 Task: Find connections with filter location Seoni Mālwa with filter topic #jobsearching with filter profile language Potuguese with filter current company E-Solutions with filter school Bharati Vidyapeeth with filter industry Military and International Affairs with filter service category Virtual Assistance with filter keywords title Shipping and Receiving Staff
Action: Mouse moved to (480, 62)
Screenshot: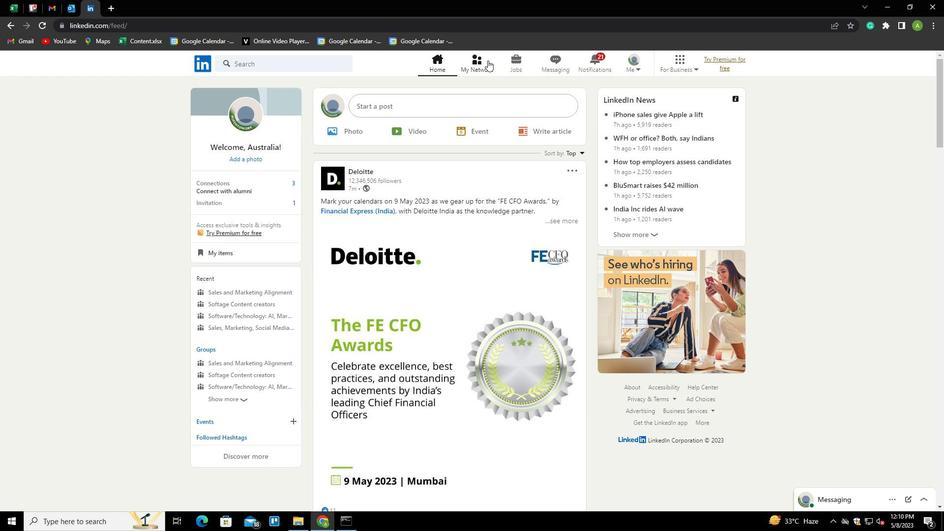
Action: Mouse pressed left at (480, 62)
Screenshot: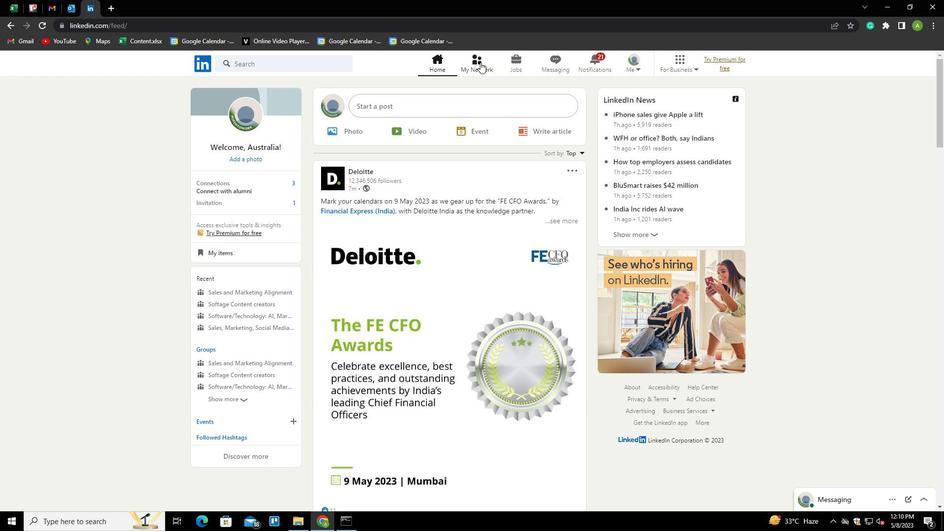 
Action: Mouse moved to (253, 118)
Screenshot: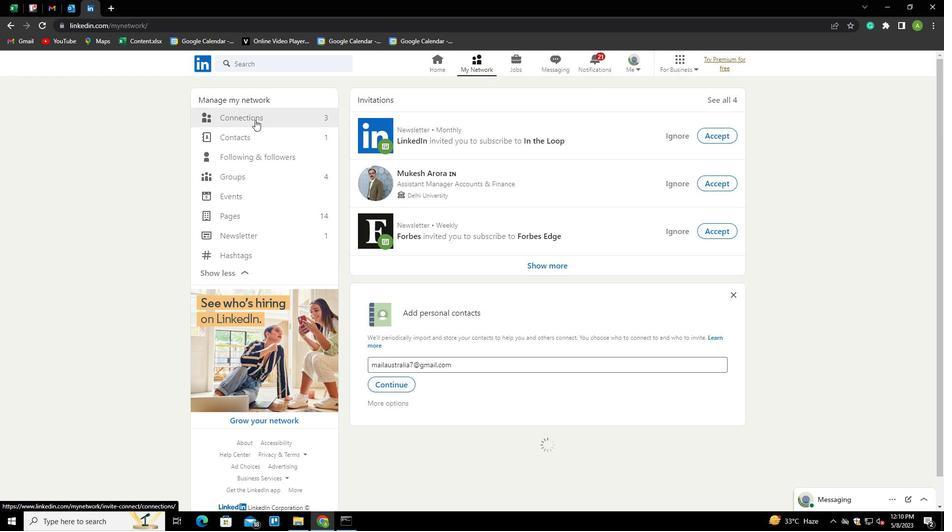 
Action: Mouse pressed left at (253, 118)
Screenshot: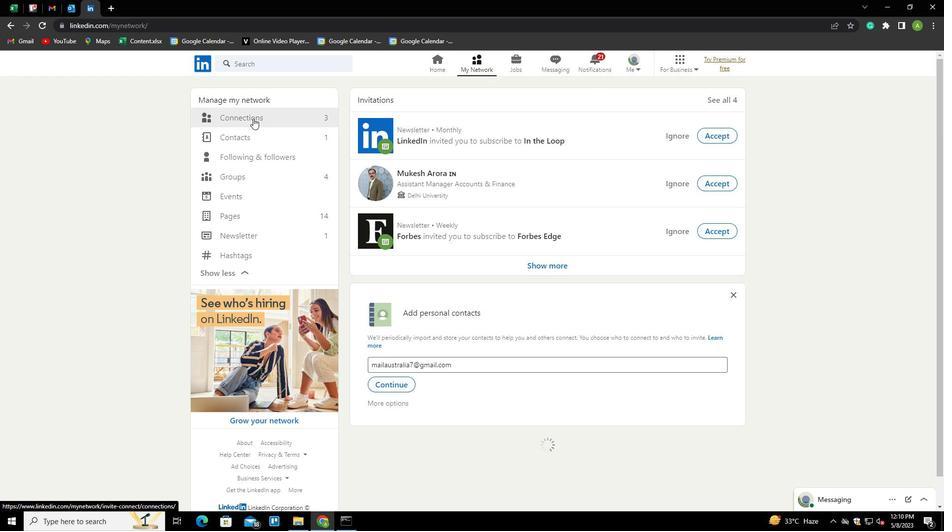 
Action: Mouse moved to (530, 118)
Screenshot: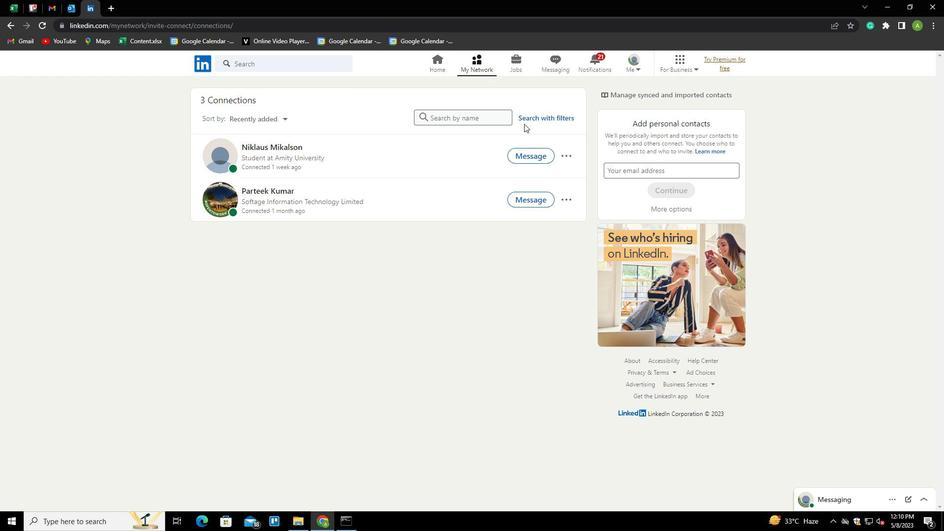 
Action: Mouse pressed left at (530, 118)
Screenshot: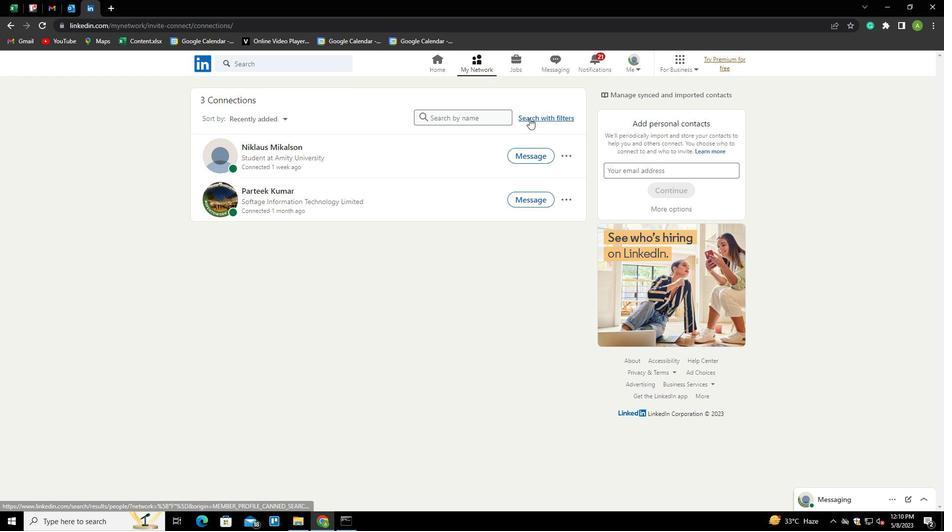 
Action: Mouse moved to (503, 93)
Screenshot: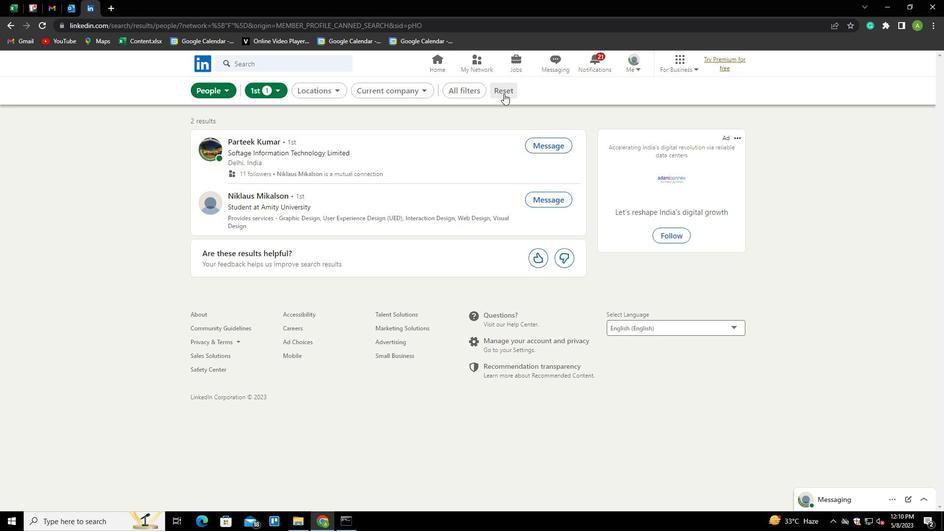 
Action: Mouse pressed left at (503, 93)
Screenshot: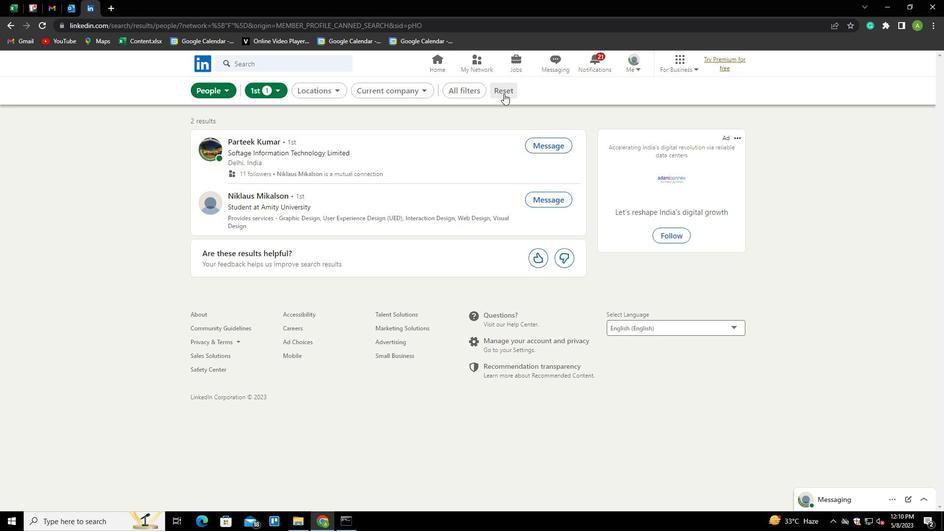
Action: Mouse moved to (490, 93)
Screenshot: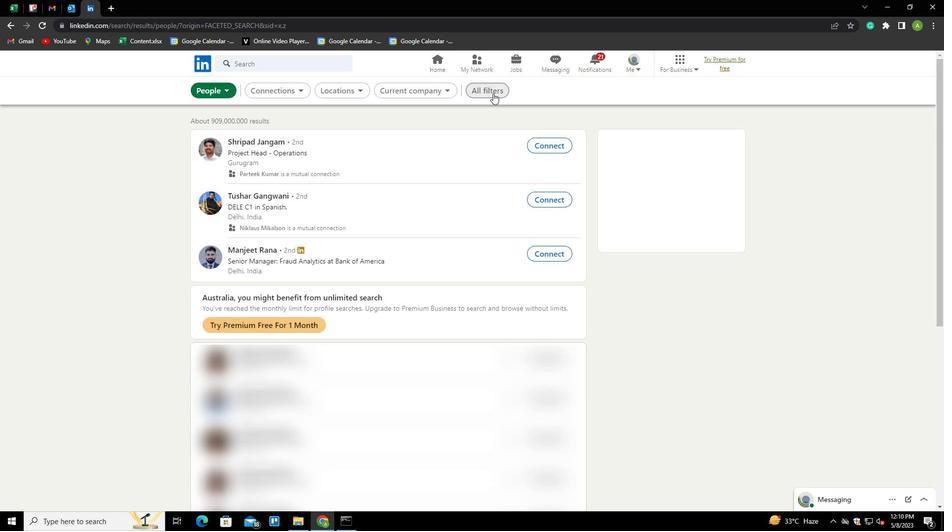 
Action: Mouse pressed left at (490, 93)
Screenshot: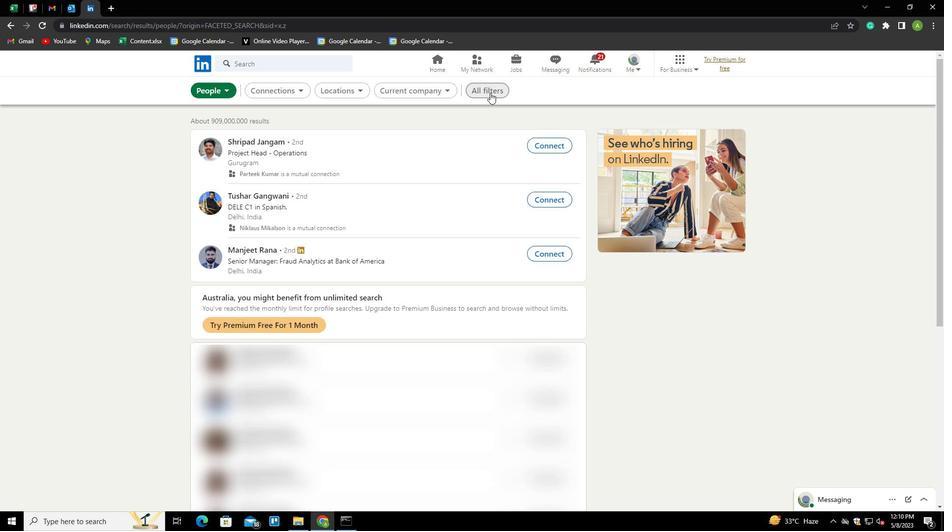 
Action: Mouse moved to (839, 288)
Screenshot: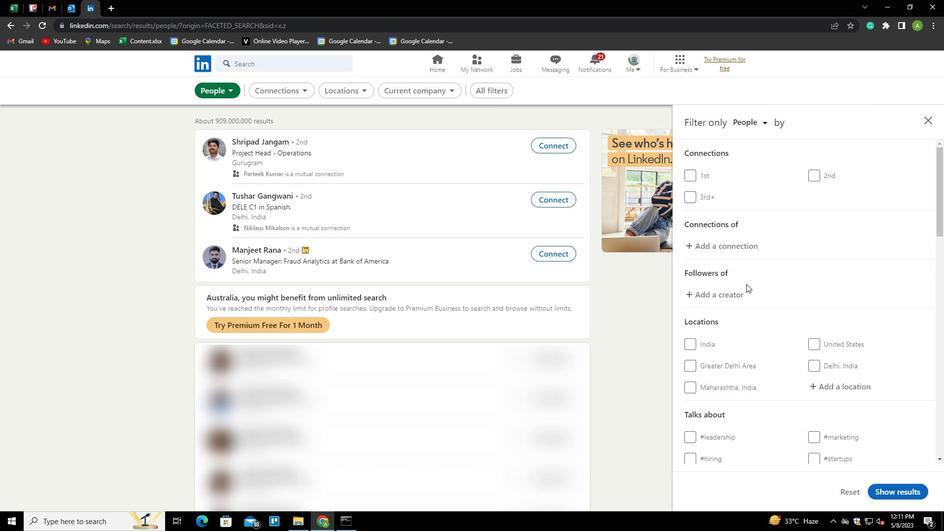 
Action: Mouse scrolled (839, 287) with delta (0, 0)
Screenshot: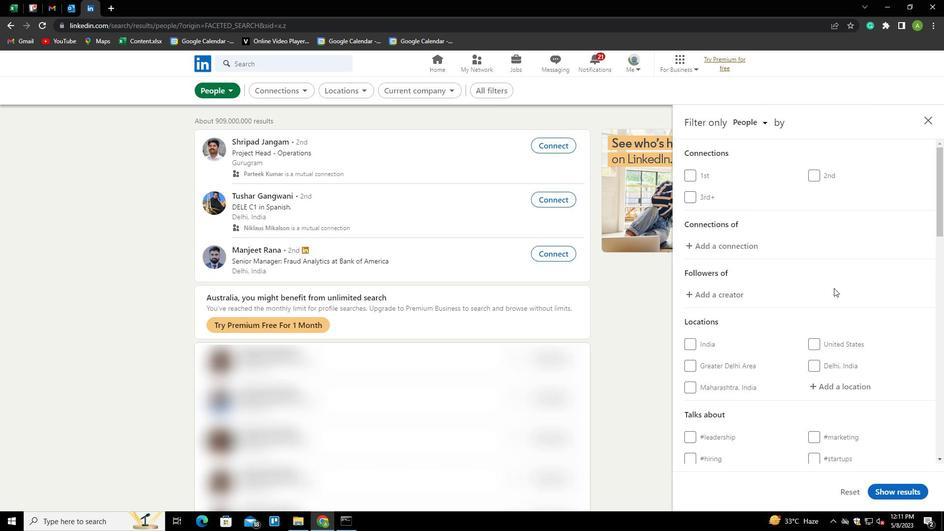 
Action: Mouse scrolled (839, 287) with delta (0, 0)
Screenshot: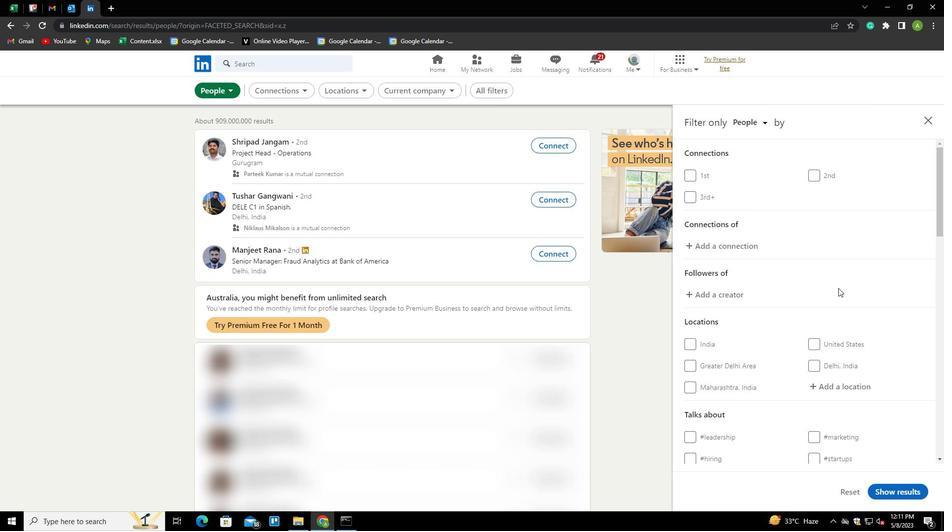 
Action: Mouse moved to (837, 291)
Screenshot: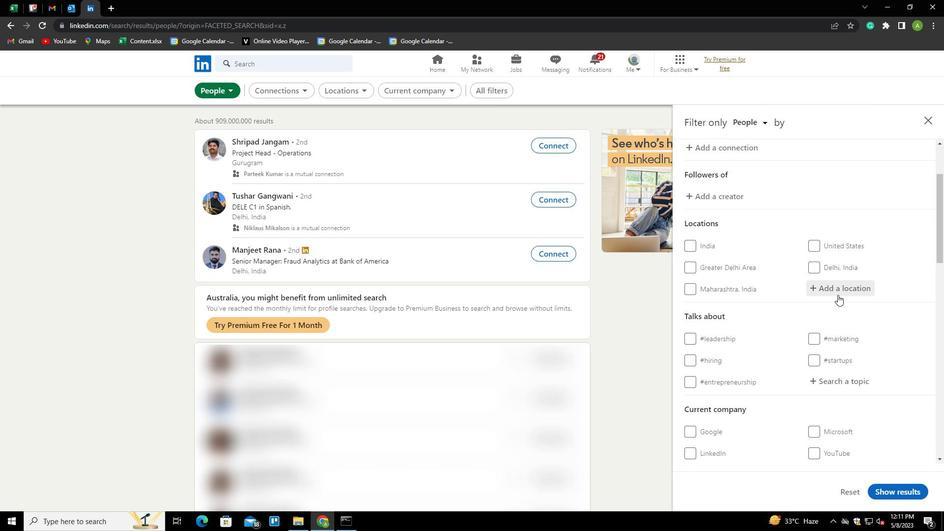 
Action: Mouse pressed left at (837, 291)
Screenshot: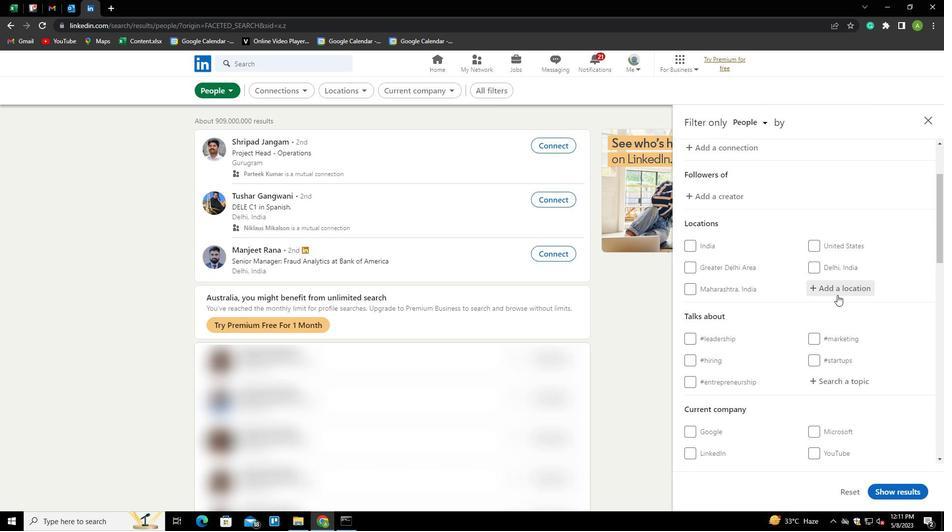 
Action: Key pressed <Key.shift>SEONI<Key.space><Key.shift>MALWA<Key.down><Key.enter>
Screenshot: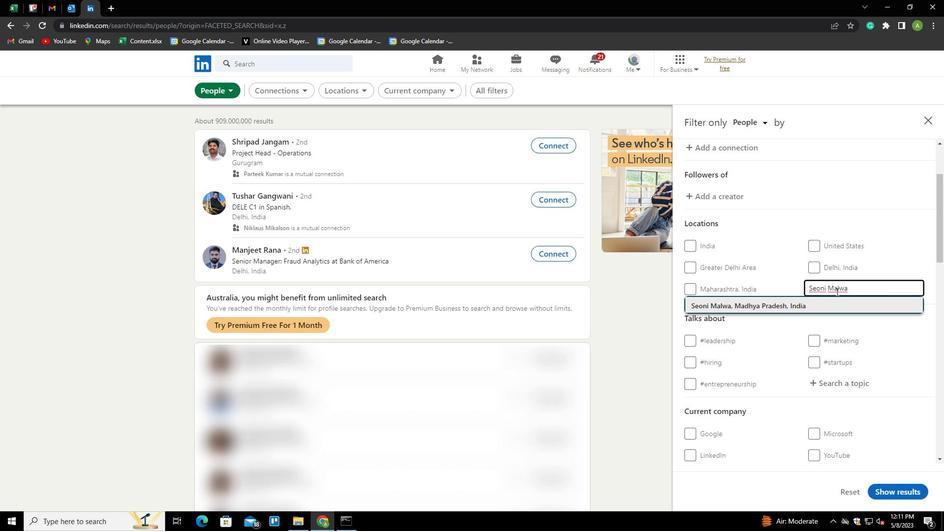 
Action: Mouse scrolled (837, 291) with delta (0, 0)
Screenshot: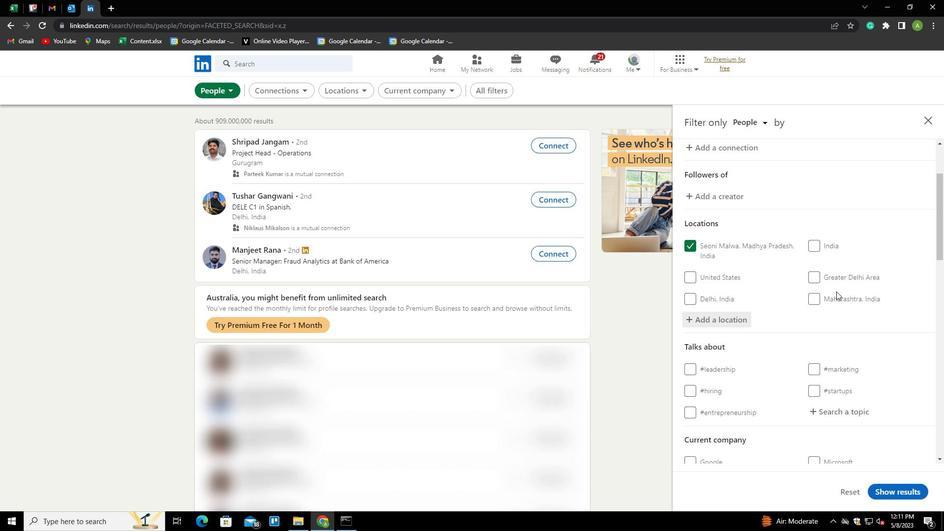 
Action: Mouse scrolled (837, 291) with delta (0, 0)
Screenshot: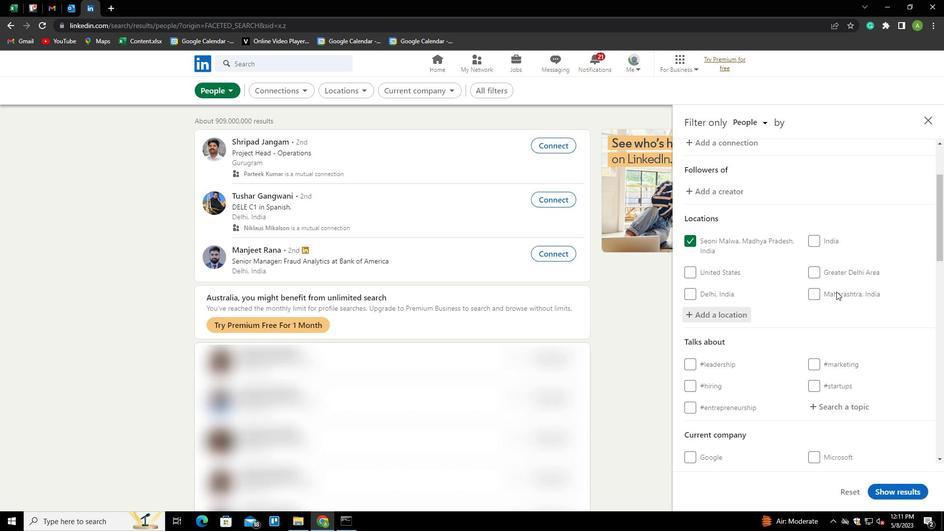 
Action: Mouse moved to (828, 311)
Screenshot: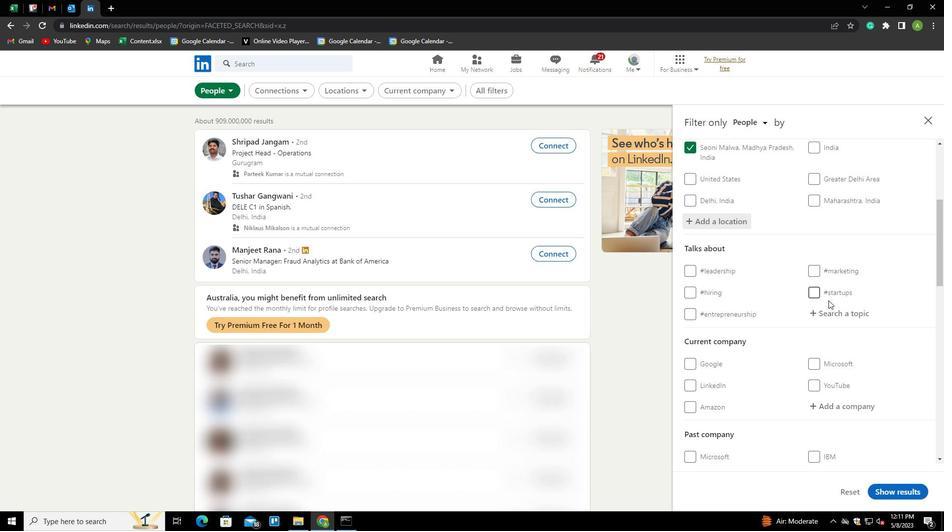 
Action: Mouse pressed left at (828, 311)
Screenshot: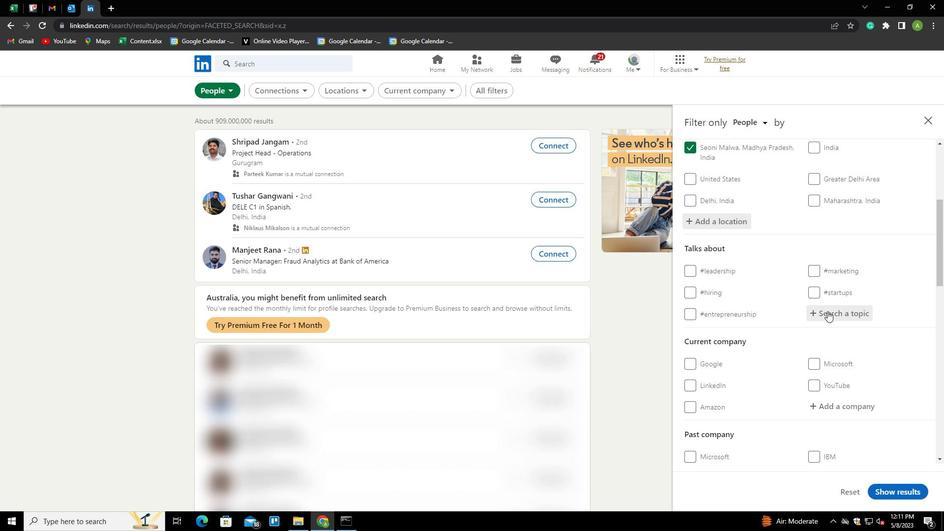
Action: Key pressed JOBSEARCHING<Key.down><Key.enter>
Screenshot: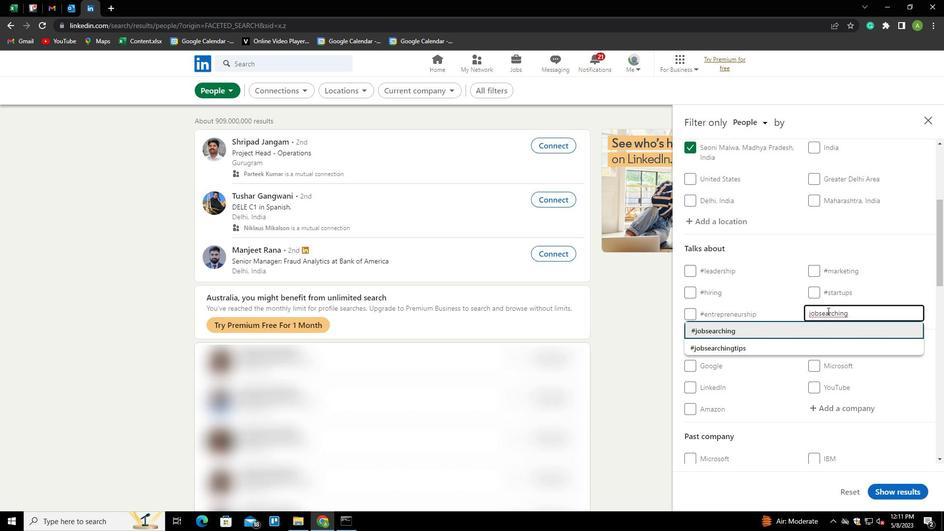 
Action: Mouse moved to (828, 312)
Screenshot: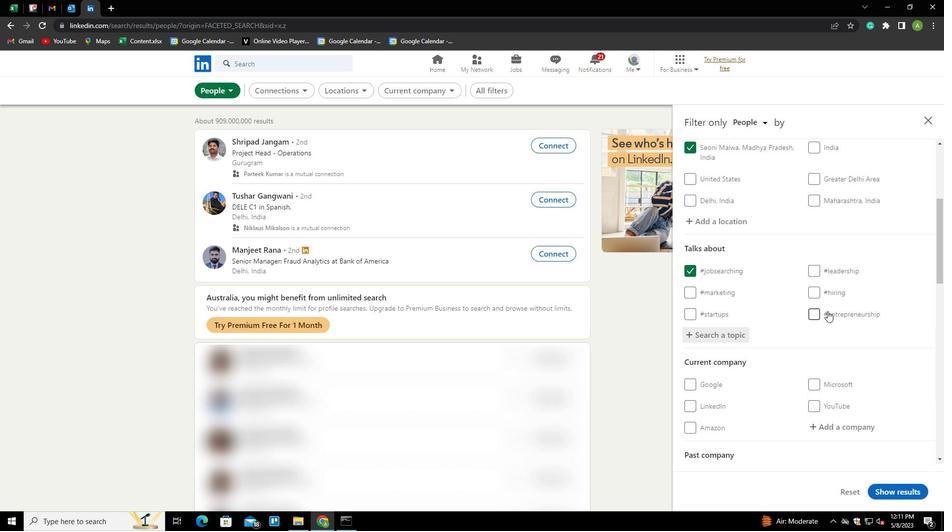 
Action: Mouse scrolled (828, 312) with delta (0, 0)
Screenshot: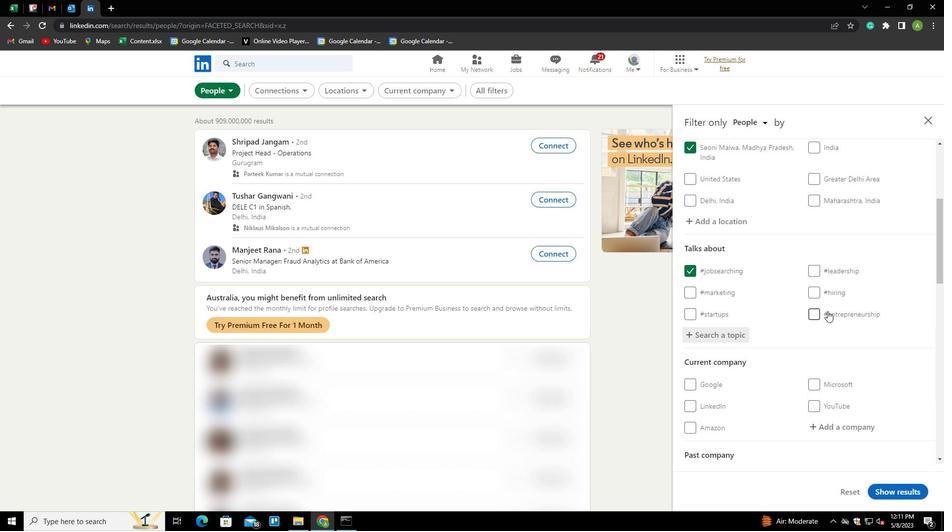 
Action: Mouse scrolled (828, 312) with delta (0, 0)
Screenshot: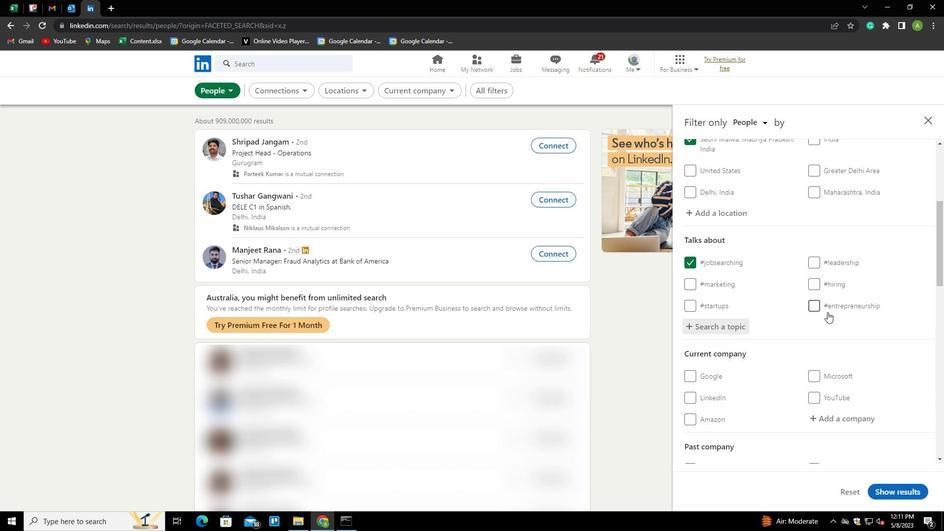 
Action: Mouse scrolled (828, 312) with delta (0, 0)
Screenshot: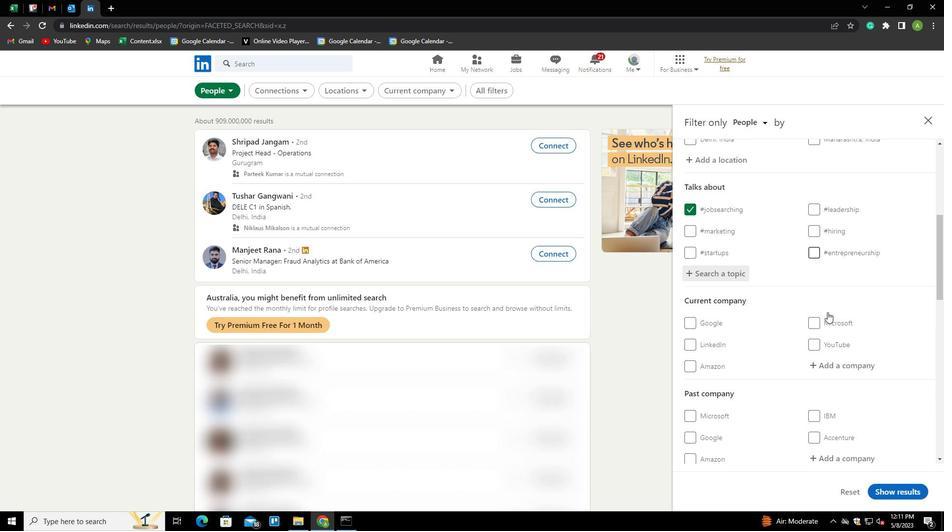 
Action: Mouse scrolled (828, 312) with delta (0, 0)
Screenshot: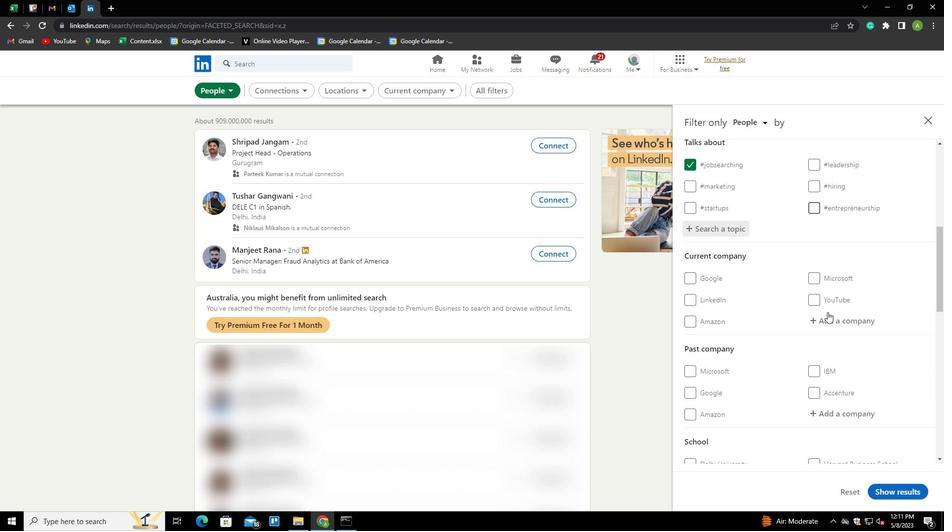 
Action: Mouse scrolled (828, 312) with delta (0, 0)
Screenshot: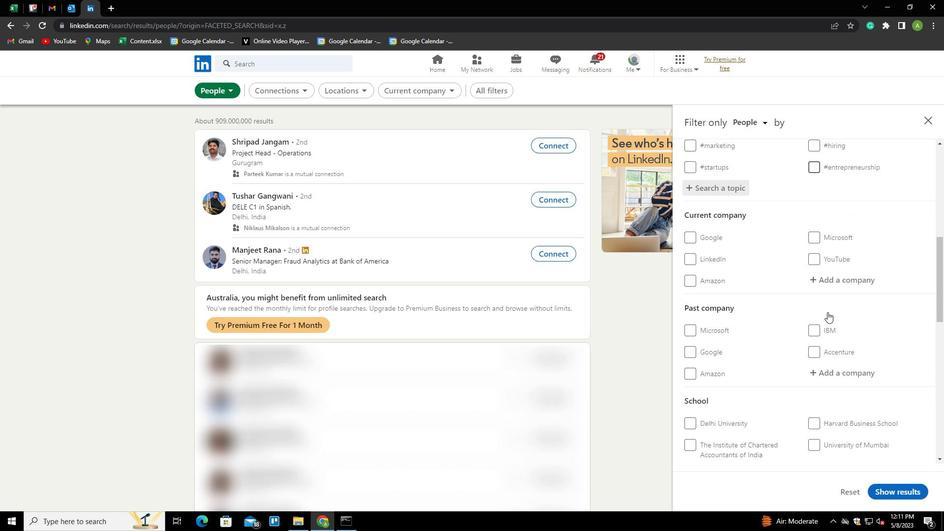 
Action: Mouse scrolled (828, 312) with delta (0, 0)
Screenshot: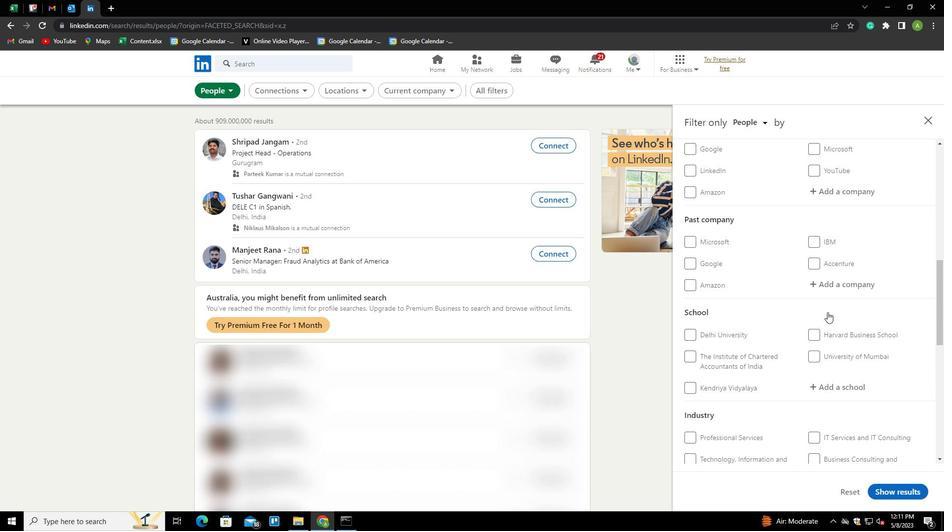 
Action: Mouse scrolled (828, 312) with delta (0, 0)
Screenshot: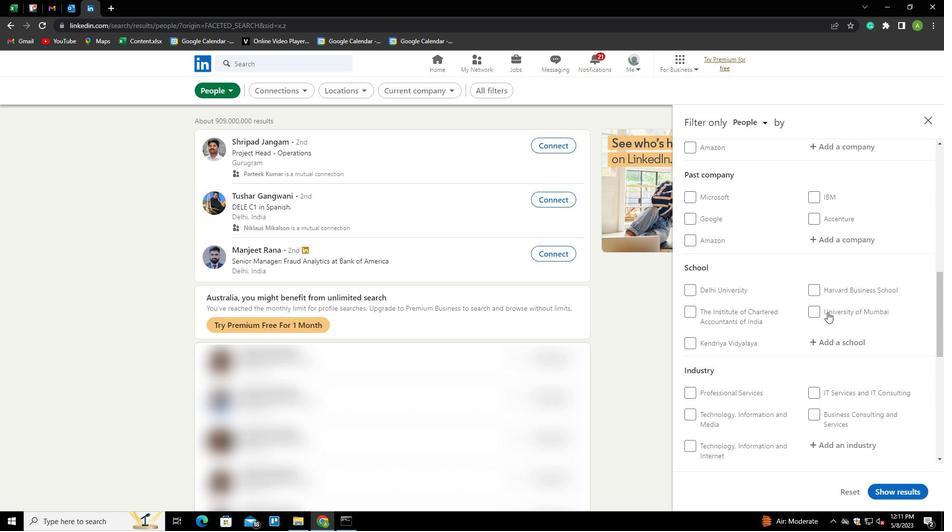 
Action: Mouse scrolled (828, 312) with delta (0, 0)
Screenshot: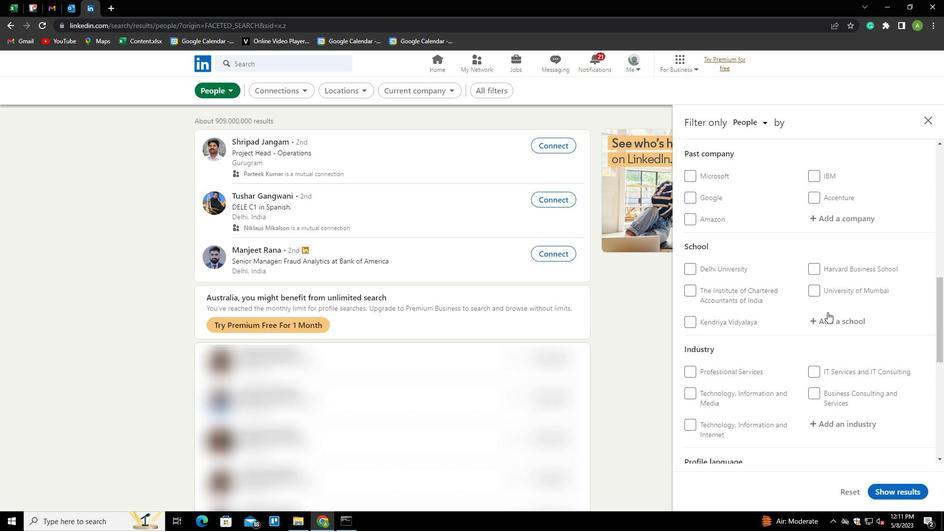 
Action: Mouse scrolled (828, 312) with delta (0, 0)
Screenshot: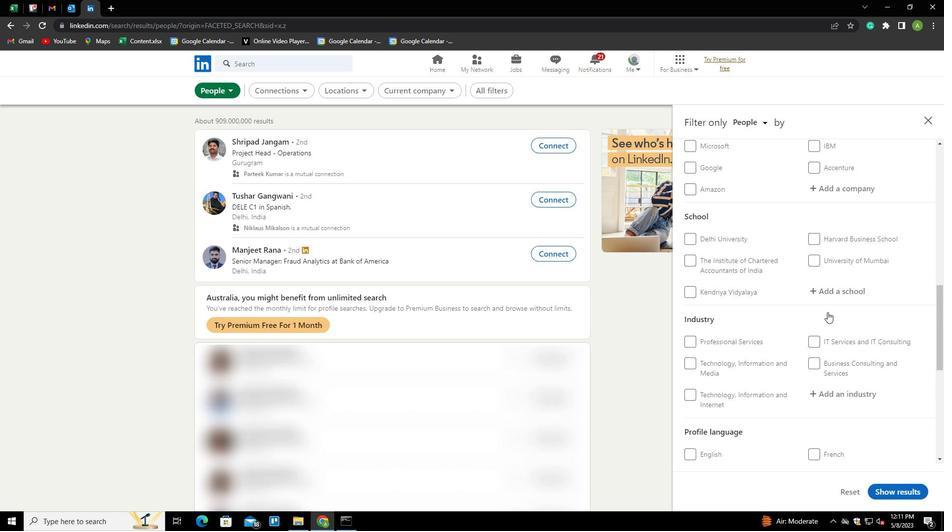 
Action: Mouse moved to (824, 363)
Screenshot: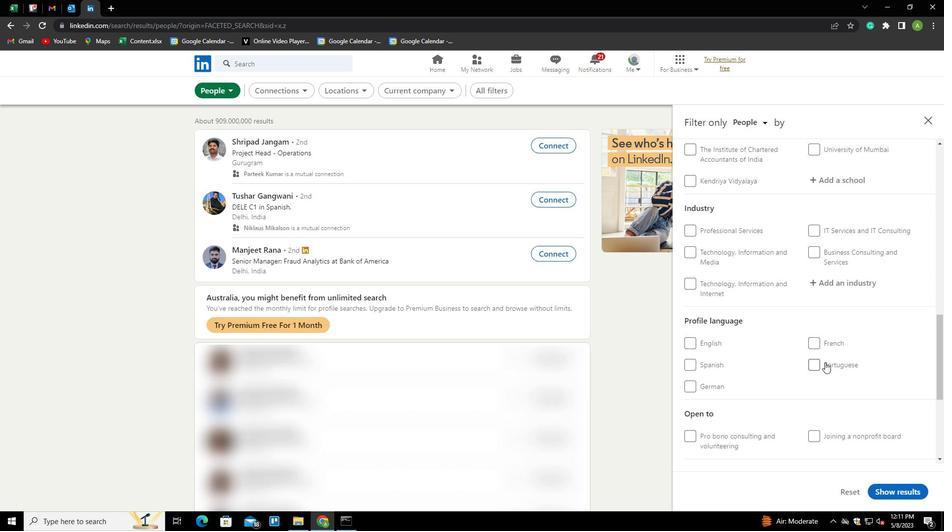 
Action: Mouse pressed left at (824, 363)
Screenshot: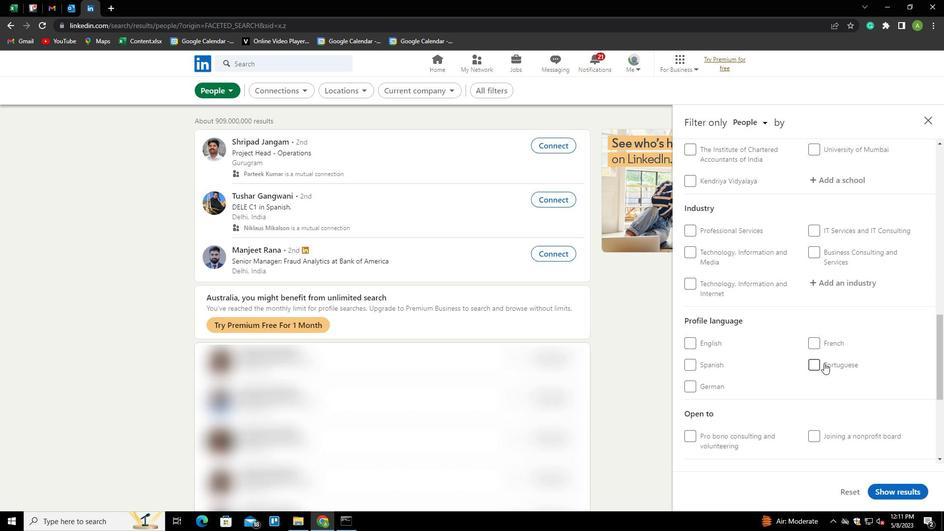 
Action: Mouse moved to (838, 353)
Screenshot: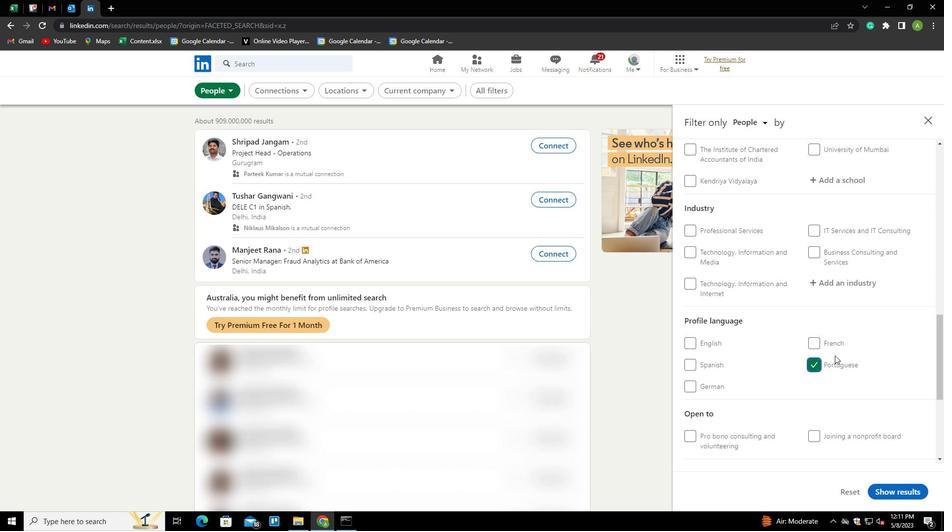 
Action: Mouse scrolled (838, 353) with delta (0, 0)
Screenshot: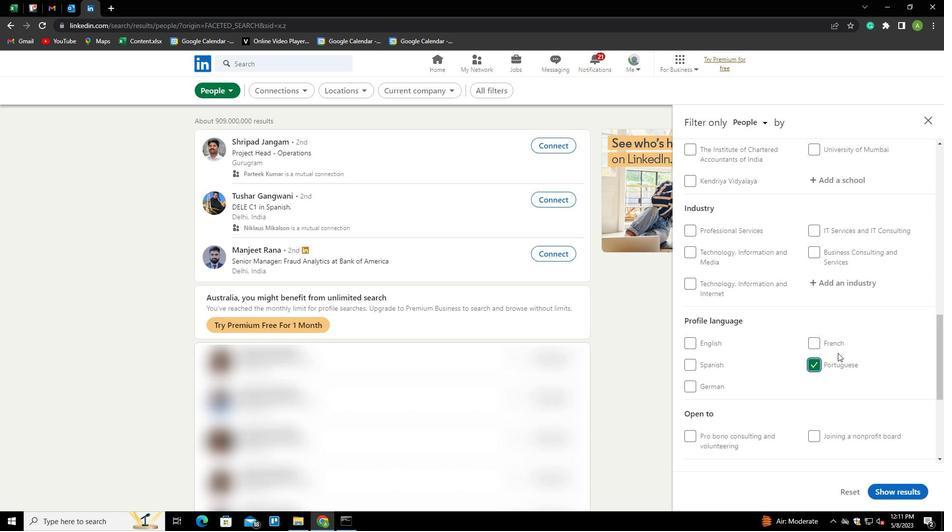 
Action: Mouse scrolled (838, 353) with delta (0, 0)
Screenshot: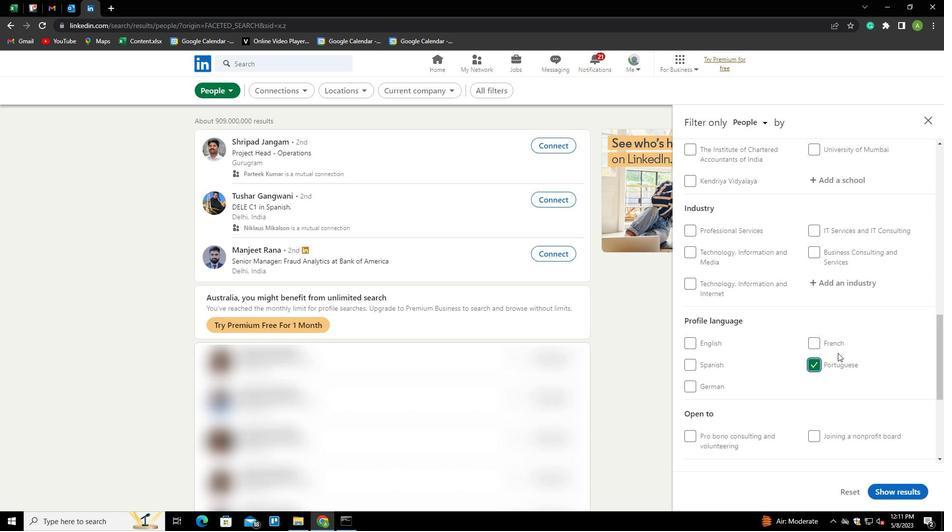 
Action: Mouse scrolled (838, 353) with delta (0, 0)
Screenshot: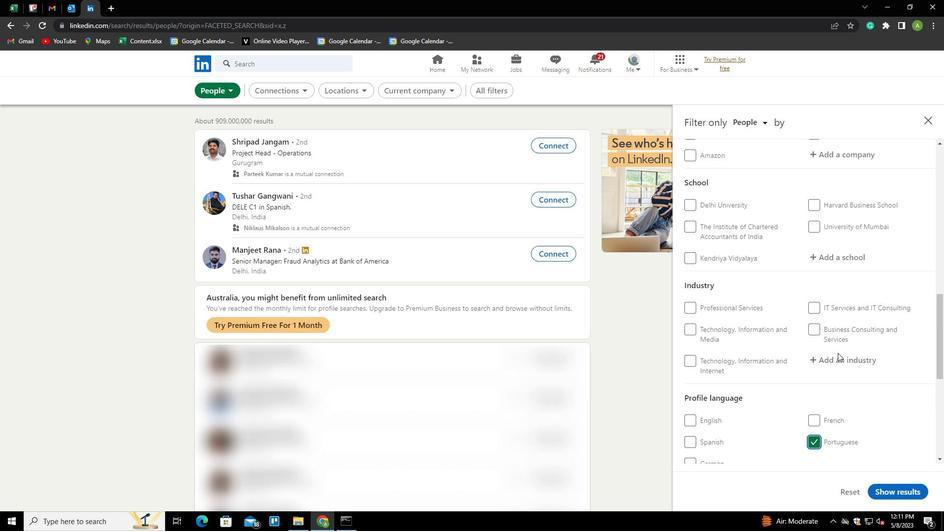
Action: Mouse scrolled (838, 353) with delta (0, 0)
Screenshot: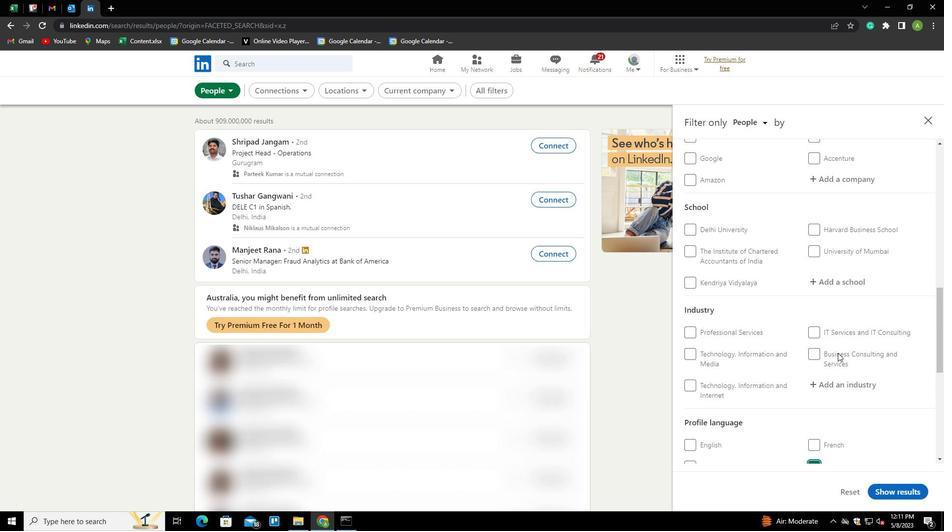 
Action: Mouse scrolled (838, 353) with delta (0, 0)
Screenshot: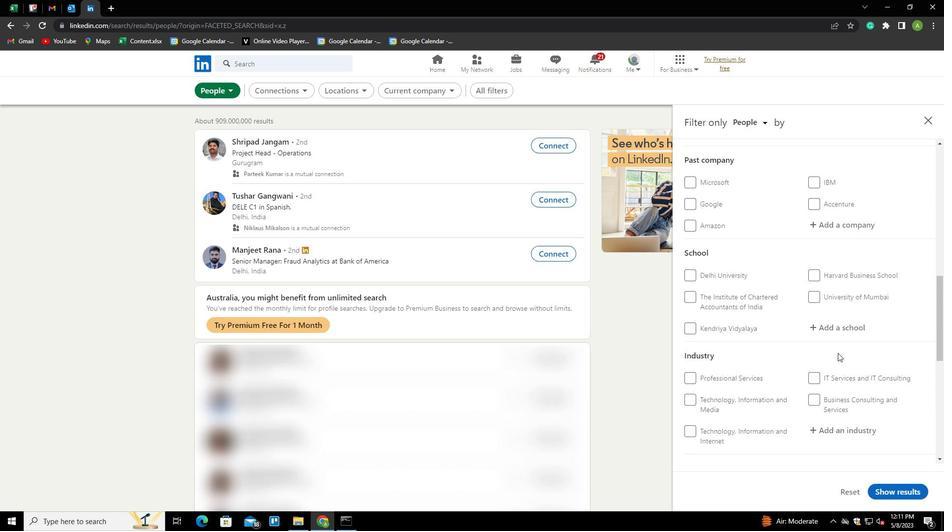 
Action: Mouse scrolled (838, 353) with delta (0, 0)
Screenshot: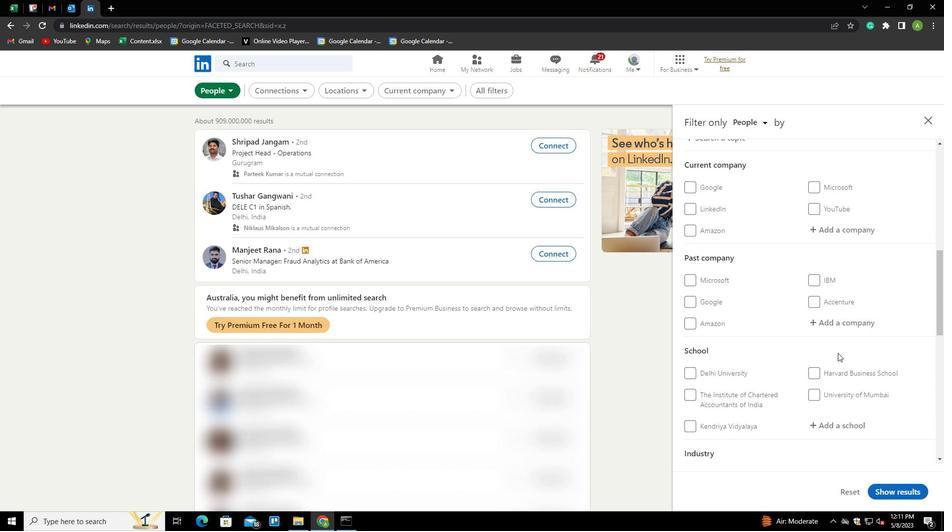 
Action: Mouse moved to (845, 282)
Screenshot: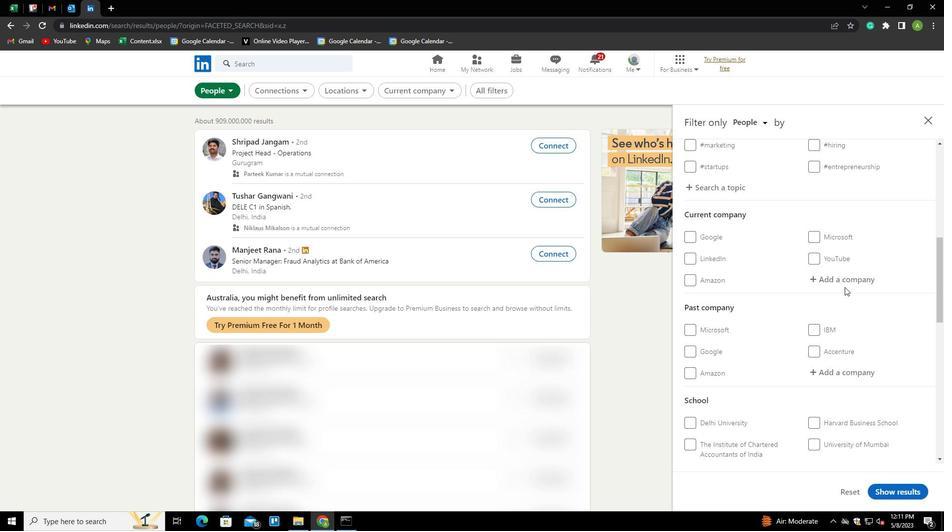 
Action: Mouse pressed left at (845, 282)
Screenshot: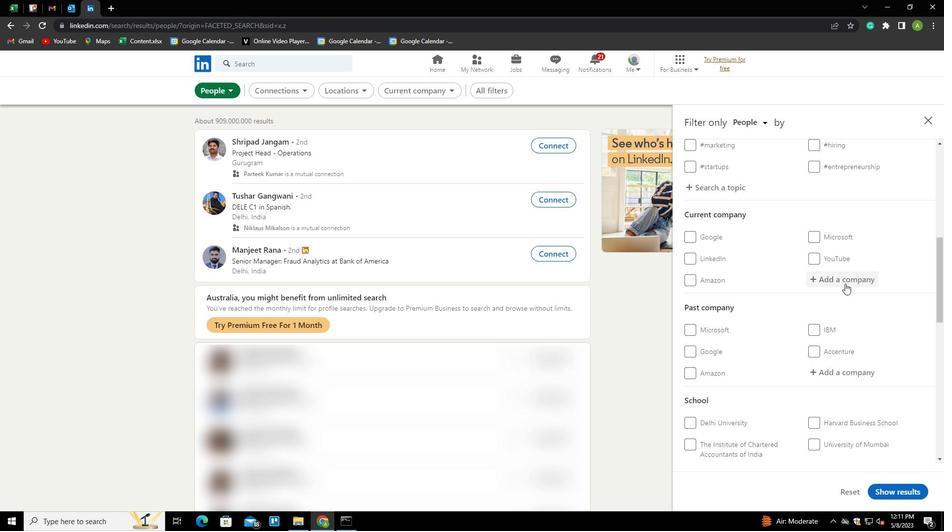 
Action: Key pressed <Key.shift>E-<Key.shift>SOLUTI<Key.down><Key.enter>
Screenshot: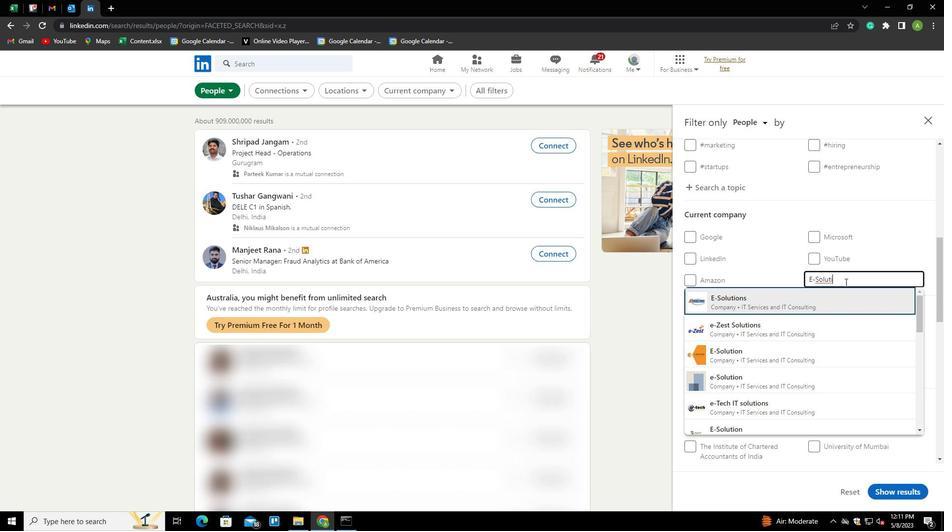 
Action: Mouse scrolled (845, 281) with delta (0, 0)
Screenshot: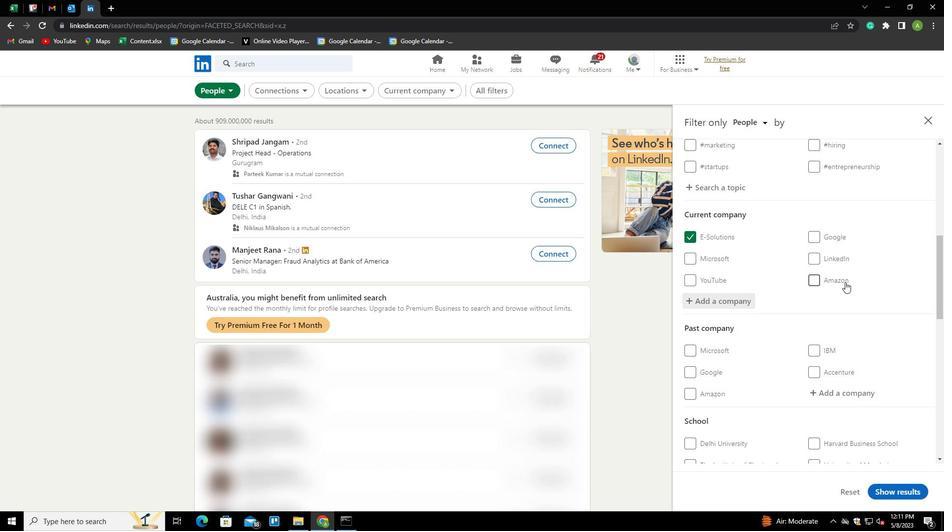 
Action: Mouse scrolled (845, 281) with delta (0, 0)
Screenshot: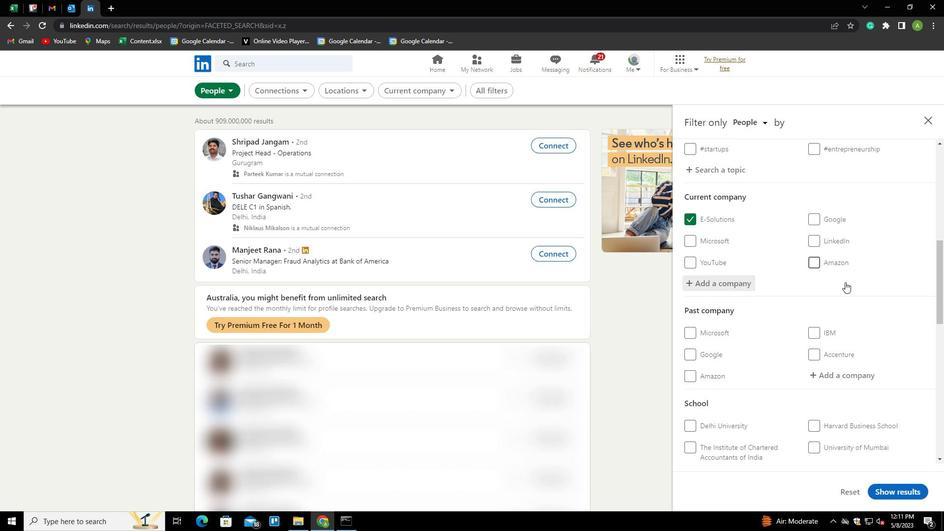 
Action: Mouse scrolled (845, 281) with delta (0, 0)
Screenshot: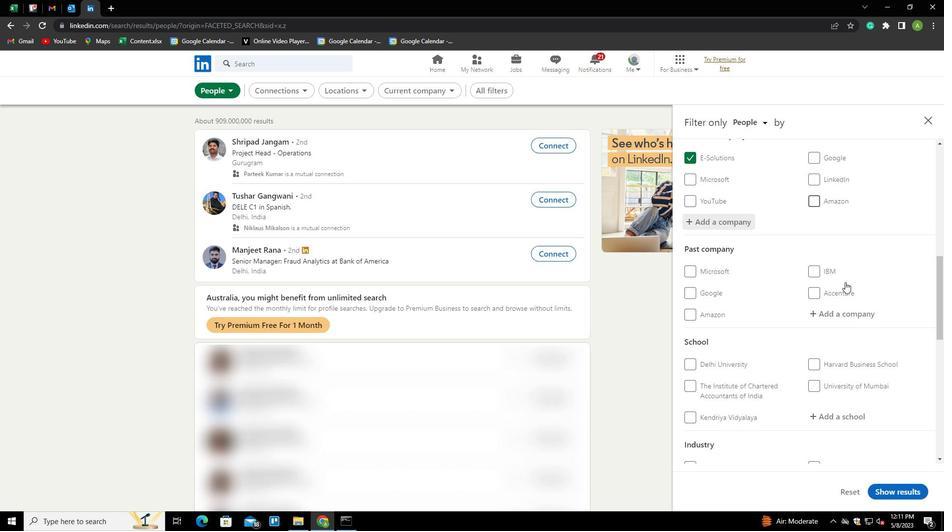 
Action: Mouse moved to (840, 350)
Screenshot: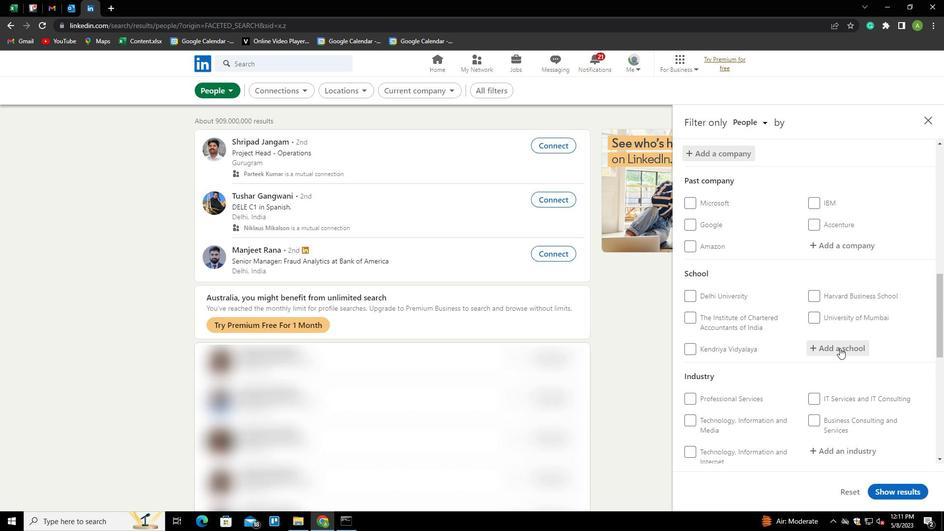 
Action: Mouse pressed left at (840, 350)
Screenshot: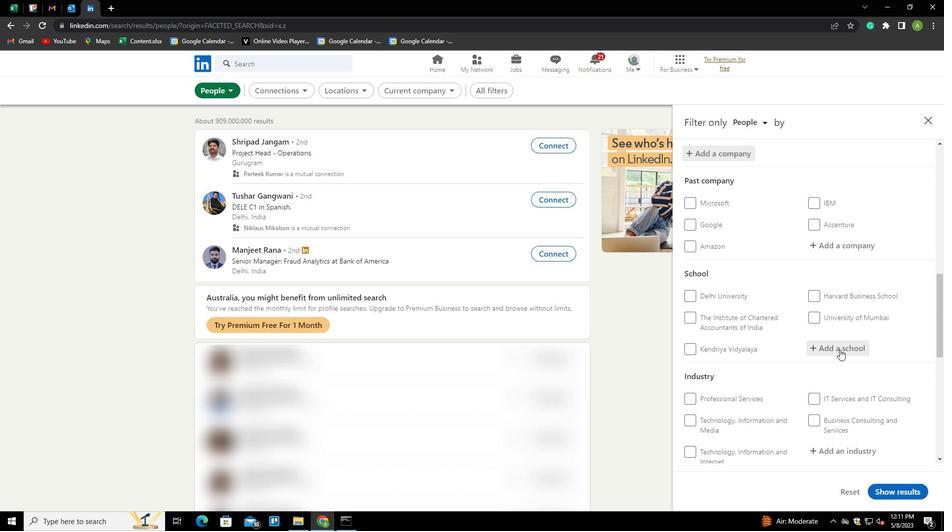 
Action: Mouse moved to (839, 350)
Screenshot: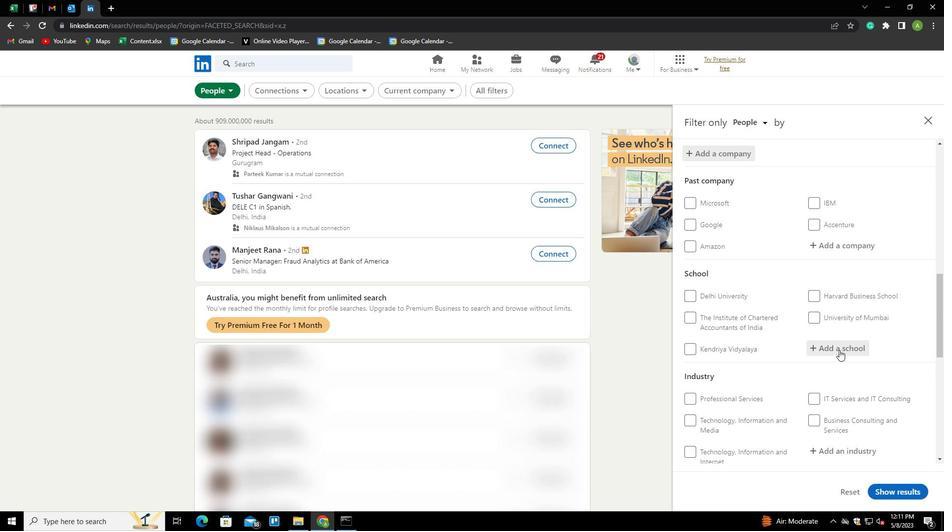 
Action: Key pressed <Key.shift>BAH<Key.backspace><Key.backspace><Key.backspace><Key.shift><Key.shift><Key.shift><Key.shift><Key.shift><Key.shift><Key.shift><Key.shift><Key.shift><Key.shift>BHARATI<Key.space><Key.shift><Key.shift><Key.shift><Key.shift><Key.shift><Key.shift><Key.shift><Key.shift><Key.shift><Key.shift><Key.shift><Key.shift><Key.shift><Key.shift><Key.shift><Key.shift><Key.shift><Key.shift><Key.shift><Key.shift><Key.shift><Key.shift><Key.shift><Key.shift><Key.shift><Key.shift><Key.shift><Key.shift><Key.shift>VIDYAPEETH<Key.down><Key.enter>
Screenshot: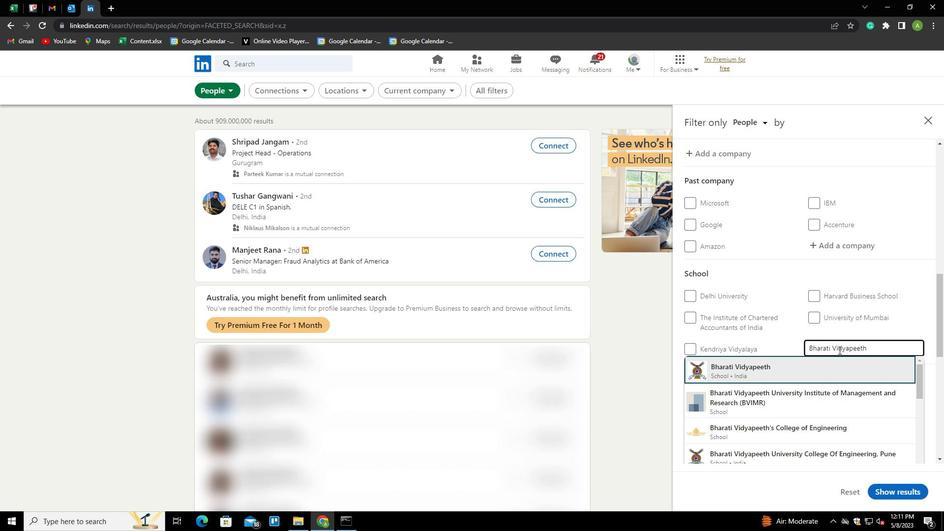 
Action: Mouse scrolled (839, 349) with delta (0, 0)
Screenshot: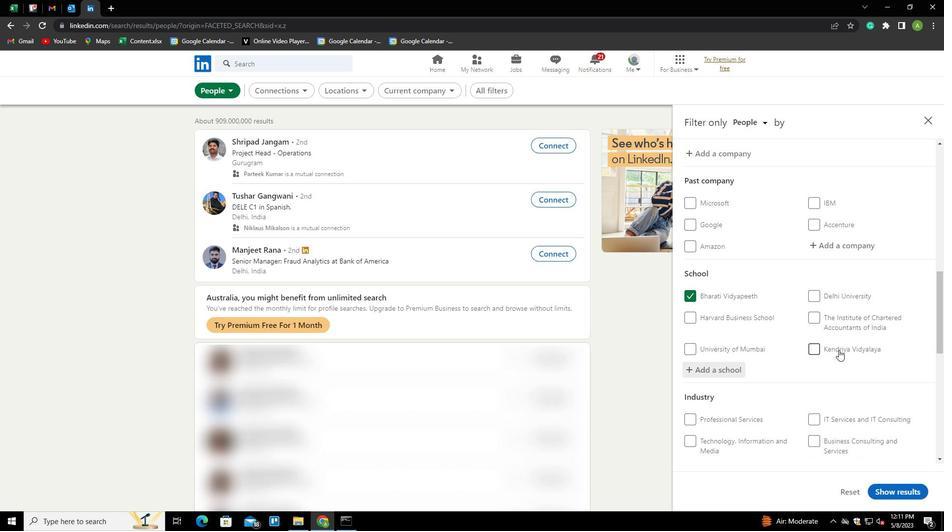 
Action: Mouse scrolled (839, 349) with delta (0, 0)
Screenshot: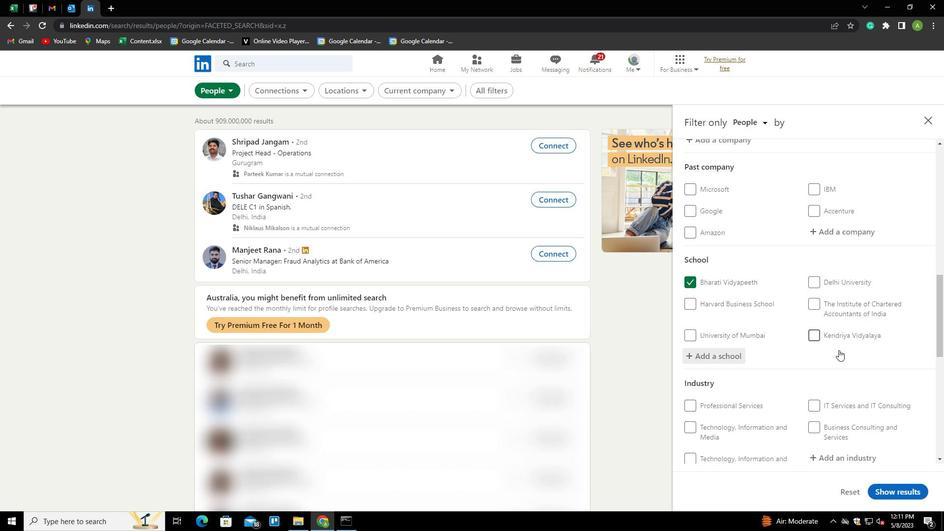 
Action: Mouse moved to (855, 372)
Screenshot: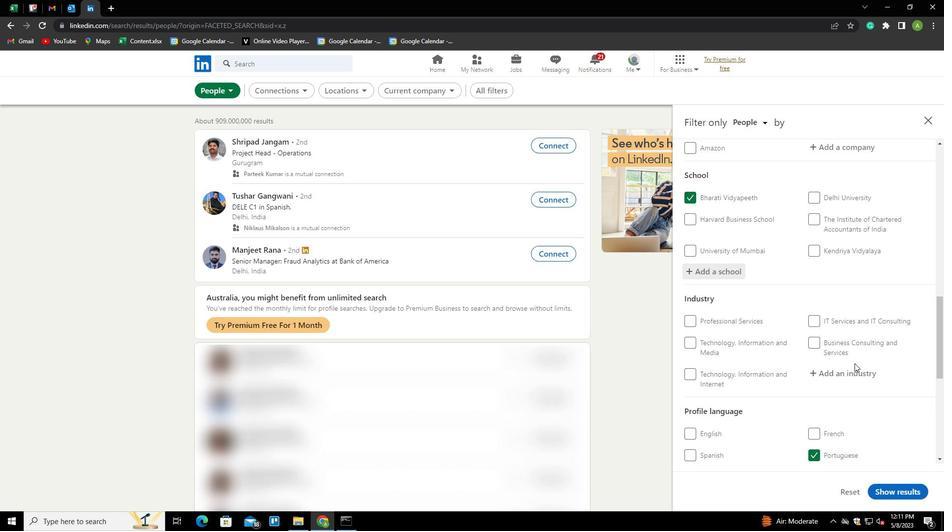 
Action: Mouse pressed left at (855, 372)
Screenshot: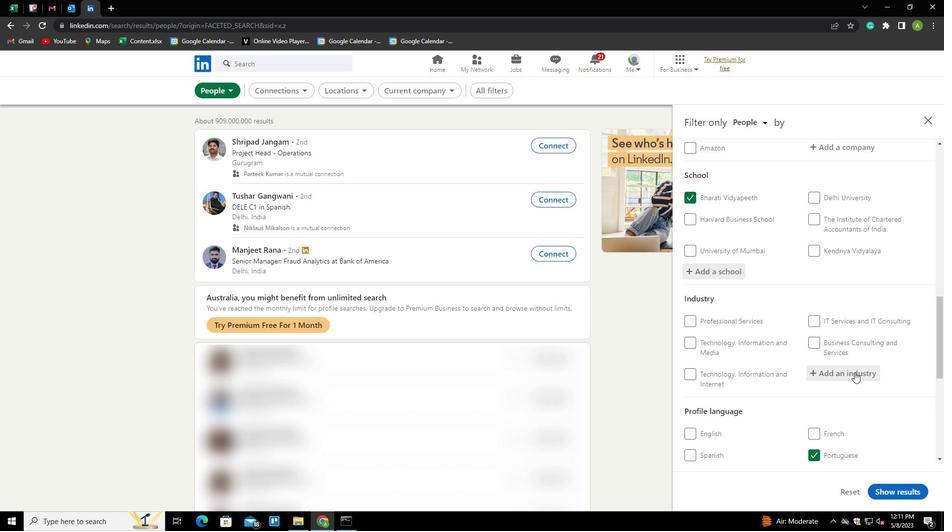 
Action: Mouse moved to (857, 371)
Screenshot: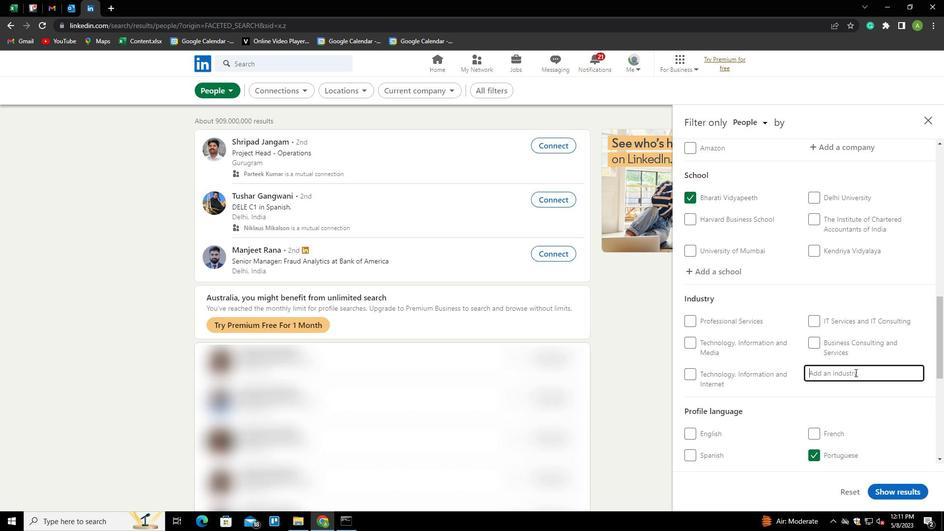 
Action: Key pressed <Key.shift>MILITARY<Key.down><Key.enter>
Screenshot: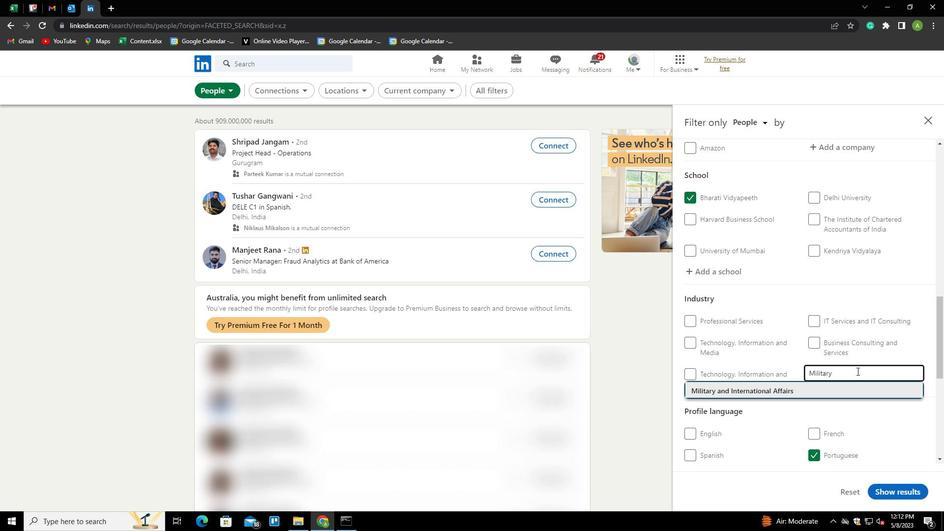 
Action: Mouse scrolled (857, 371) with delta (0, 0)
Screenshot: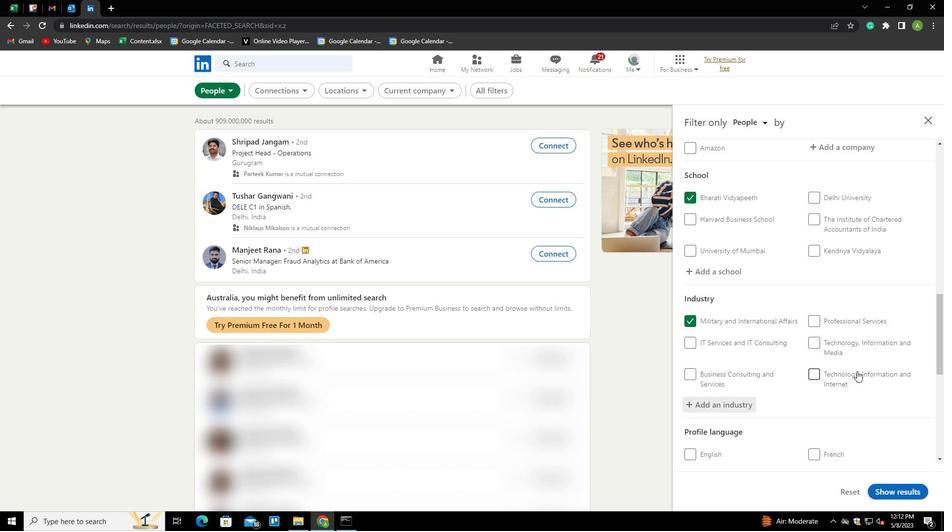 
Action: Mouse scrolled (857, 371) with delta (0, 0)
Screenshot: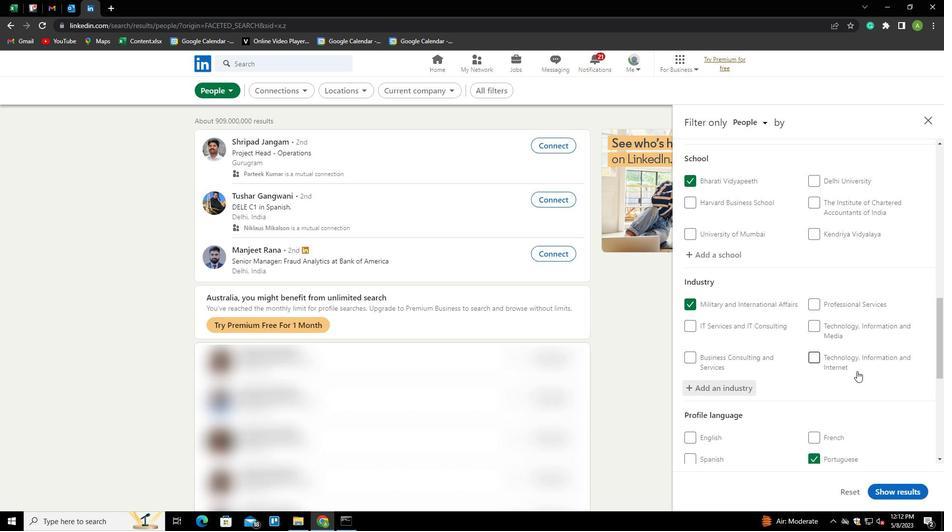 
Action: Mouse scrolled (857, 371) with delta (0, 0)
Screenshot: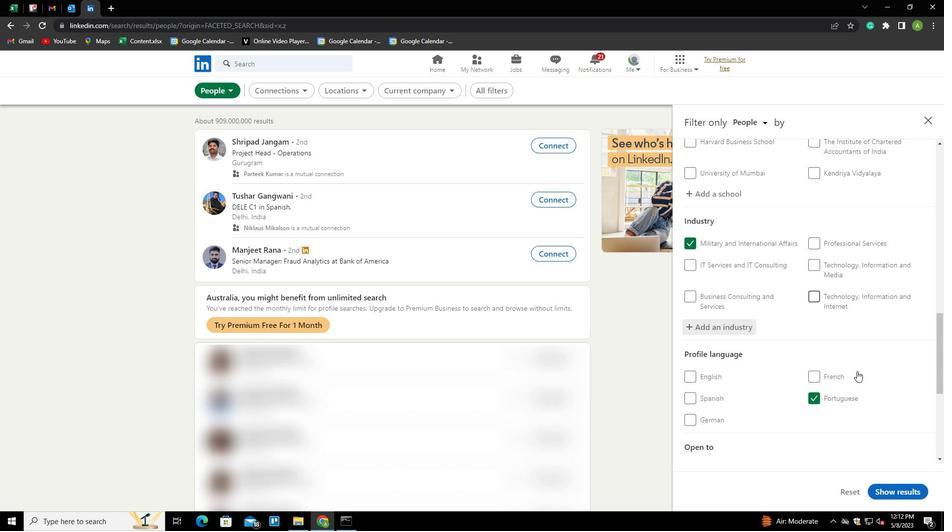 
Action: Mouse scrolled (857, 371) with delta (0, 0)
Screenshot: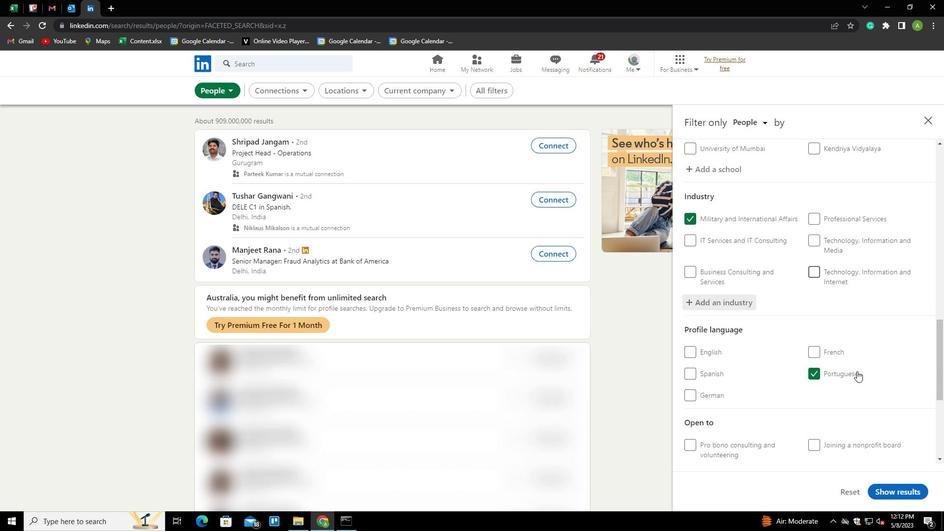 
Action: Mouse moved to (857, 371)
Screenshot: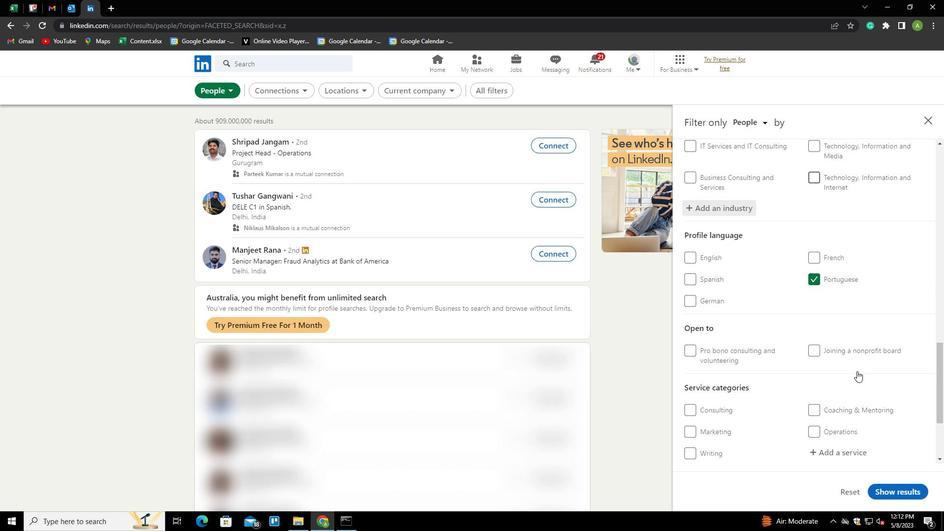 
Action: Mouse scrolled (857, 371) with delta (0, 0)
Screenshot: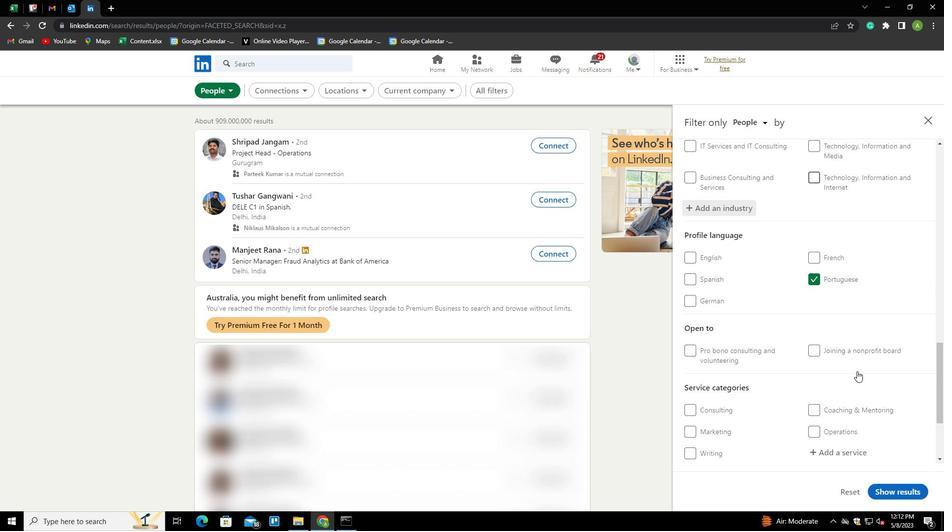 
Action: Mouse moved to (857, 371)
Screenshot: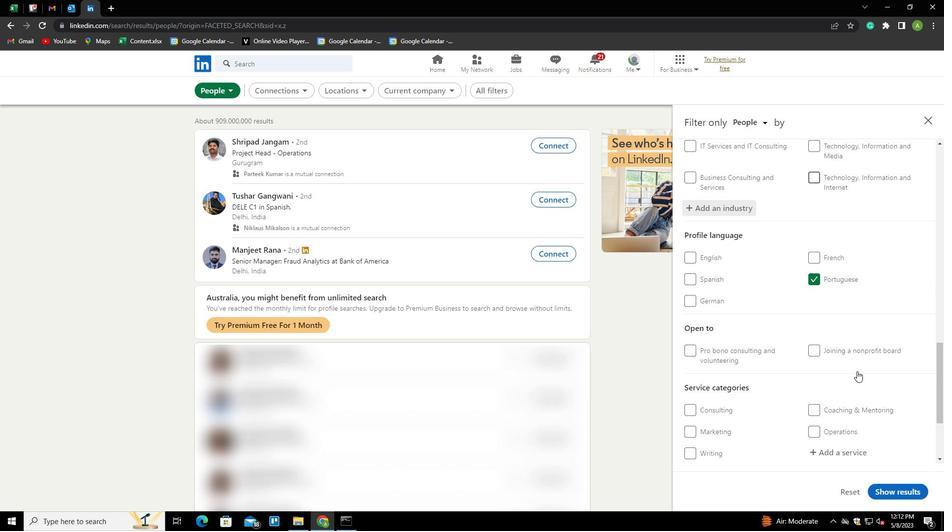 
Action: Mouse scrolled (857, 371) with delta (0, 0)
Screenshot: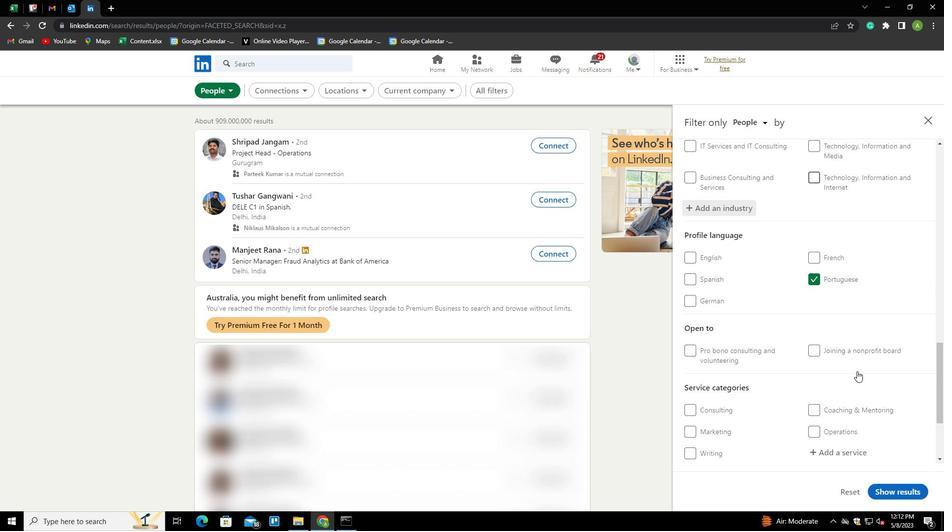 
Action: Mouse moved to (825, 356)
Screenshot: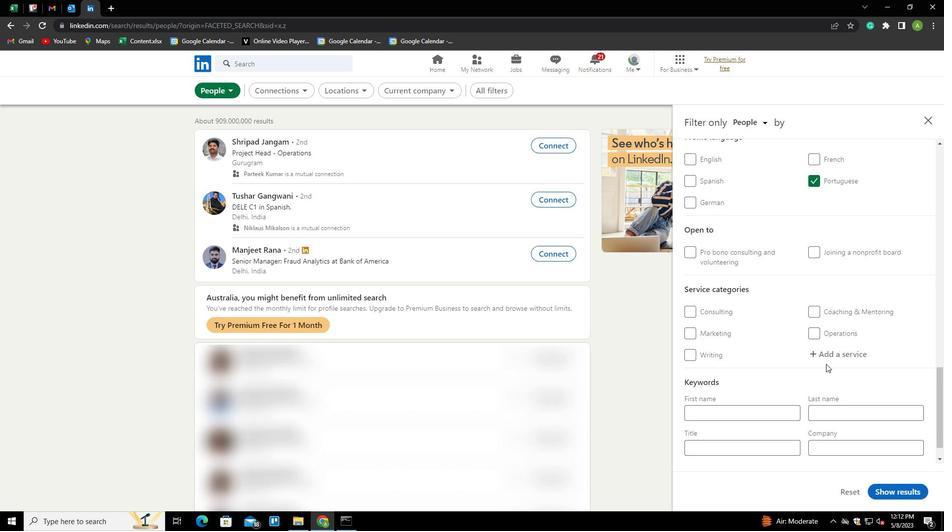 
Action: Mouse pressed left at (825, 356)
Screenshot: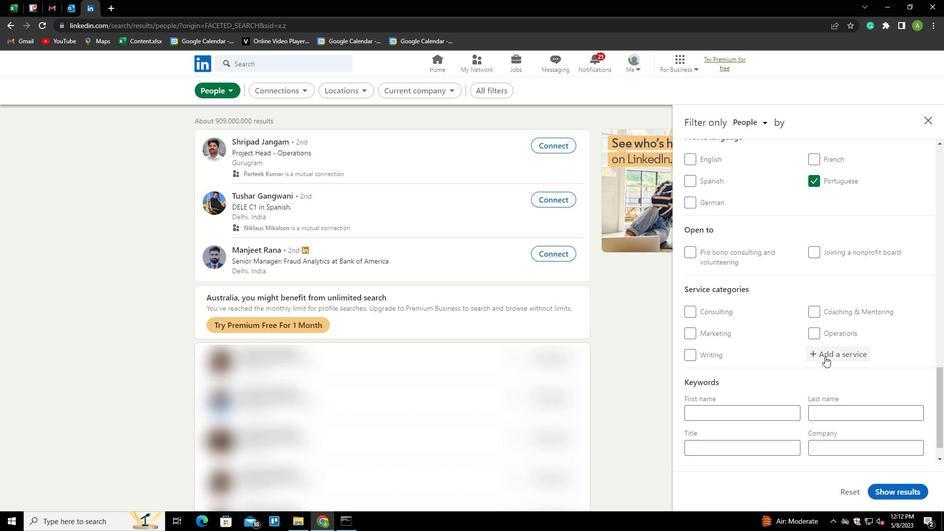 
Action: Key pressed <Key.shift><Key.shift><Key.shift><Key.shift><Key.shift><Key.shift><Key.shift><Key.shift><Key.shift><Key.shift><Key.shift><Key.shift><Key.shift><Key.shift><Key.shift><Key.shift><Key.shift><Key.shift><Key.shift><Key.shift><Key.shift><Key.shift><Key.shift><Key.shift><Key.shift><Key.shift><Key.shift><Key.shift><Key.shift><Key.shift><Key.shift><Key.shift><Key.shift><Key.shift><Key.shift><Key.shift><Key.shift><Key.shift><Key.shift><Key.shift><Key.shift><Key.shift><Key.shift><Key.shift><Key.shift><Key.shift><Key.shift><Key.shift><Key.shift><Key.shift><Key.shift><Key.shift><Key.shift><Key.shift><Key.shift><Key.shift><Key.shift><Key.shift><Key.shift><Key.shift><Key.shift><Key.shift><Key.shift><Key.shift><Key.shift><Key.shift>VIRTUAL<Key.space><Key.shift>ASSISTANCE<Key.down><Key.enter>
Screenshot: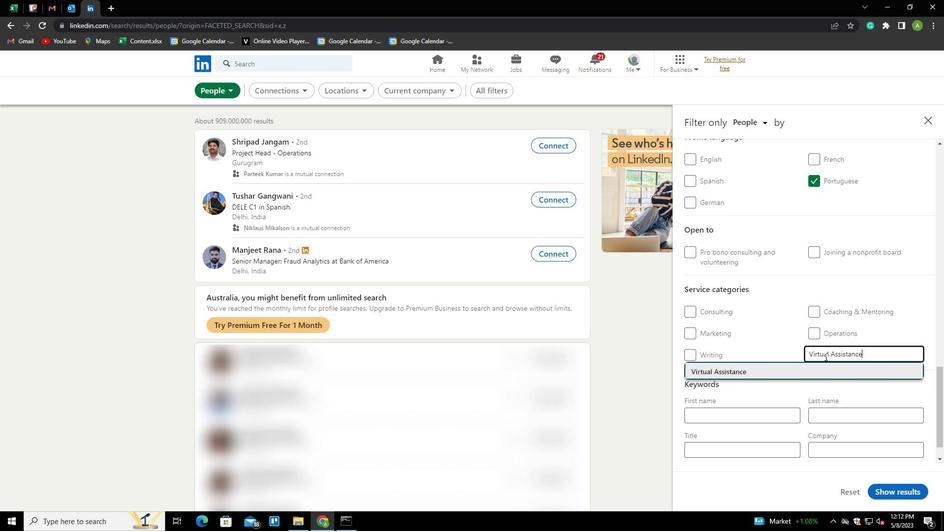 
Action: Mouse scrolled (825, 356) with delta (0, 0)
Screenshot: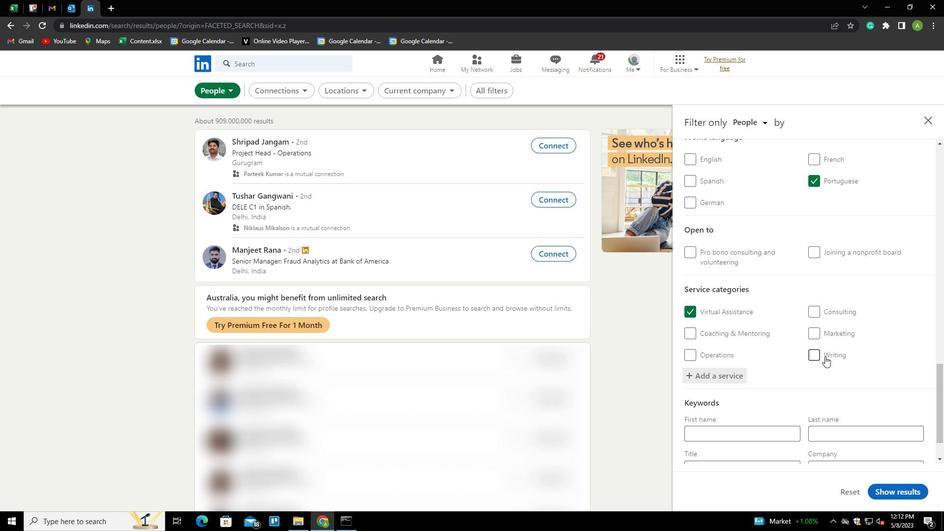 
Action: Mouse scrolled (825, 356) with delta (0, 0)
Screenshot: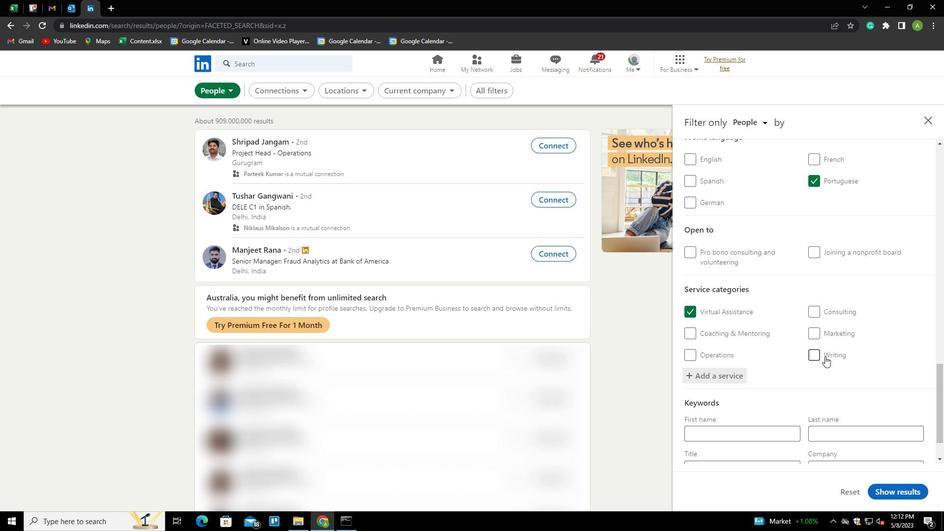 
Action: Mouse scrolled (825, 356) with delta (0, 0)
Screenshot: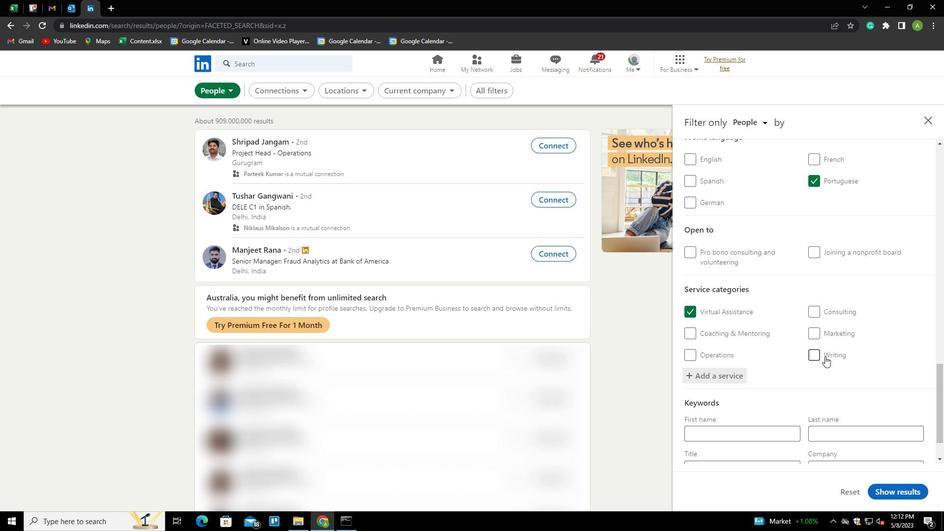 
Action: Mouse scrolled (825, 356) with delta (0, 0)
Screenshot: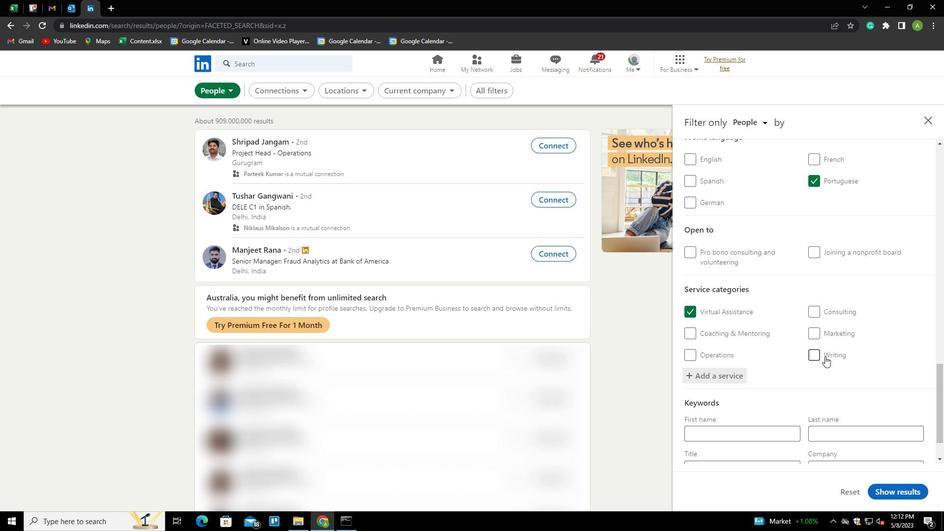 
Action: Mouse moved to (767, 422)
Screenshot: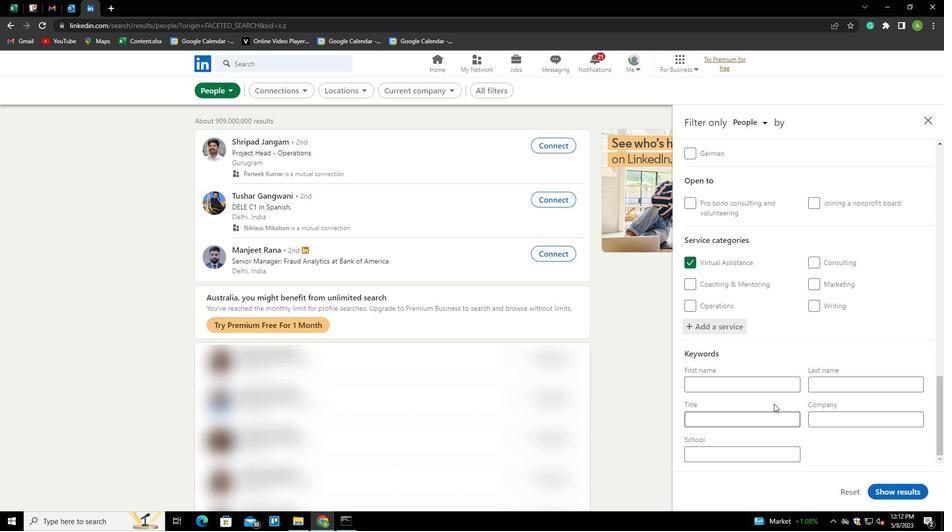 
Action: Mouse pressed left at (767, 422)
Screenshot: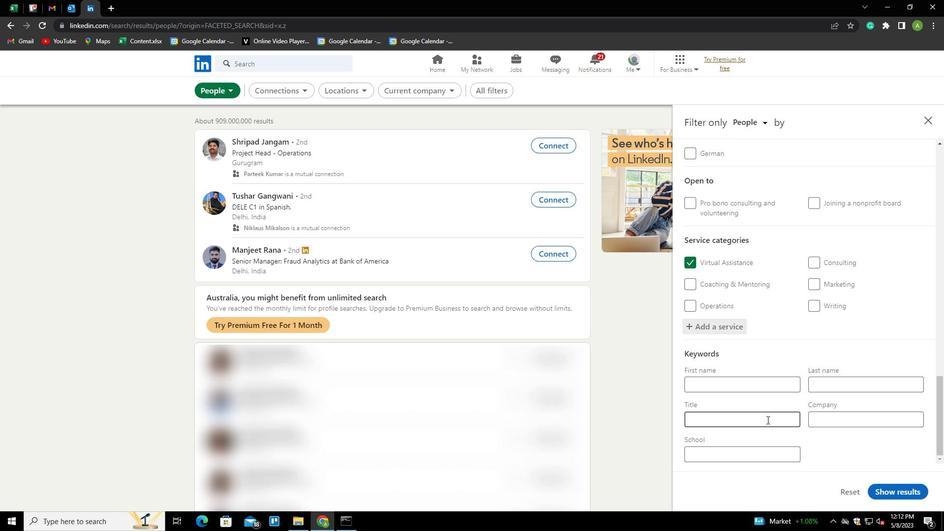 
Action: Mouse moved to (766, 423)
Screenshot: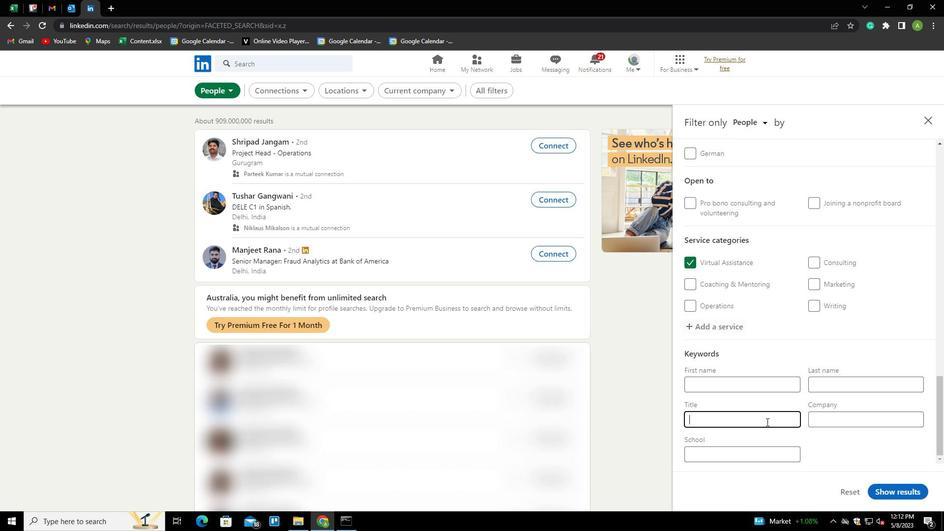 
Action: Key pressed <Key.shift><Key.shift><Key.shift><Key.shift><Key.shift><Key.shift><Key.shift><Key.shift><Key.shift><Key.shift><Key.shift><Key.shift><Key.shift><Key.shift><Key.shift><Key.shift>SHIPPING<Key.space>AND<Key.space><Key.shift>RECEIVIG<Key.space><Key.shift>S<Key.backspace><Key.backspace><Key.backspace>NG<Key.space><Key.shift>STAFF
Screenshot: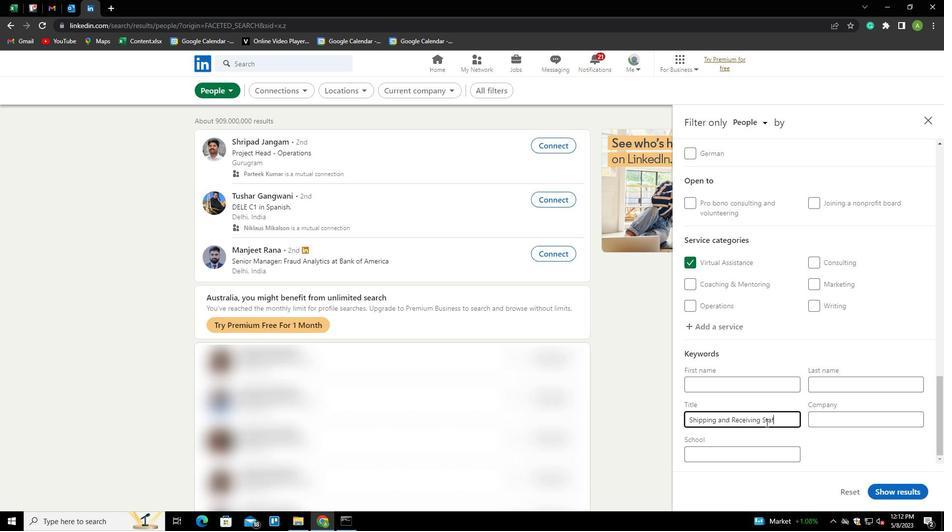 
Action: Mouse moved to (881, 450)
Screenshot: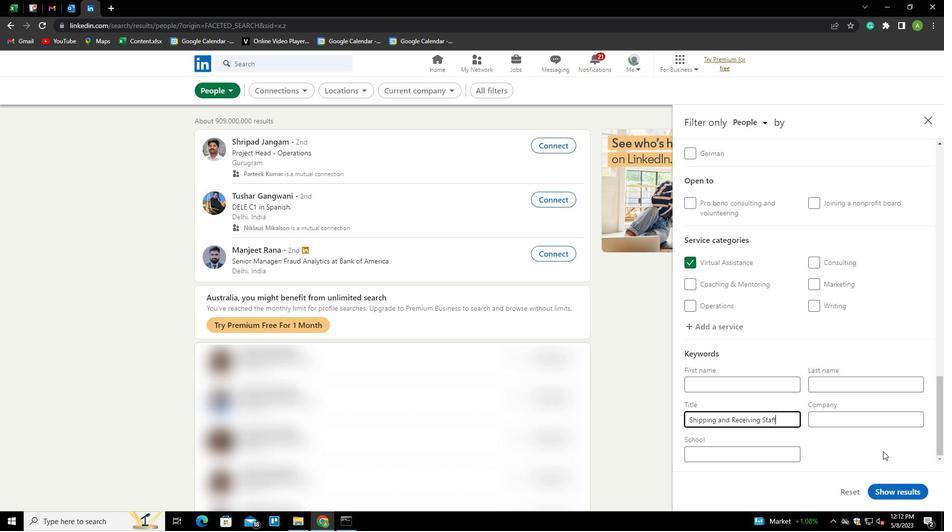 
Action: Mouse pressed left at (881, 450)
Screenshot: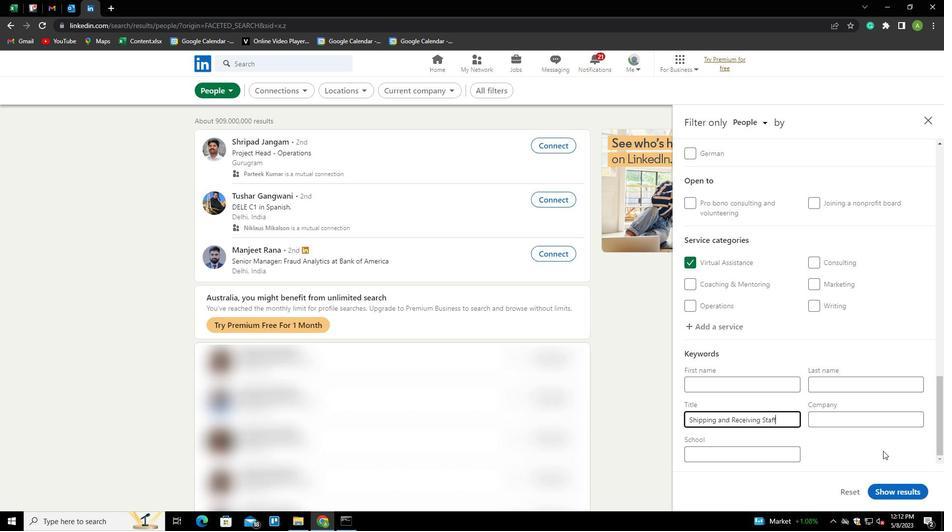 
Action: Mouse moved to (899, 491)
Screenshot: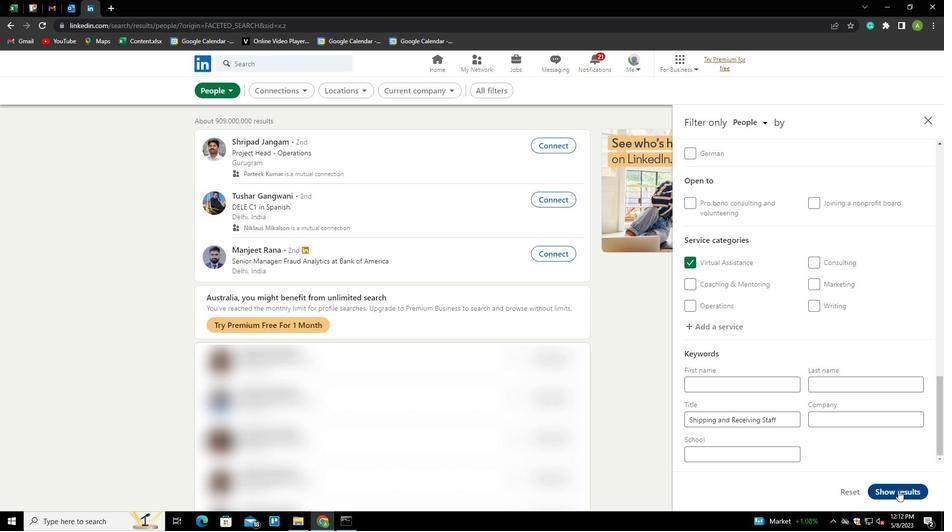 
Action: Mouse pressed left at (899, 491)
Screenshot: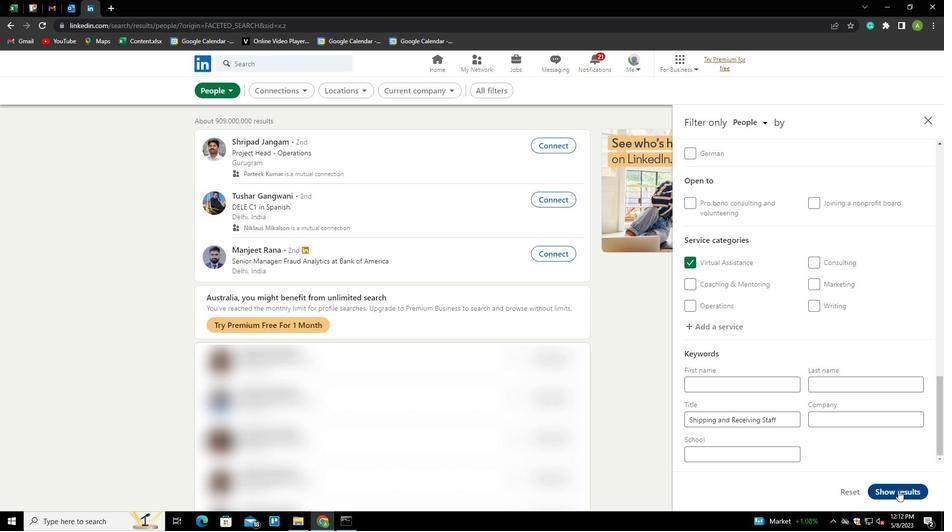
